 Task: Create a due date automation trigger when advanced on, the moment a card is due add fields without custom field "Resume" set to a number greater or equal to 1 and lower or equal to 10.
Action: Mouse moved to (1028, 302)
Screenshot: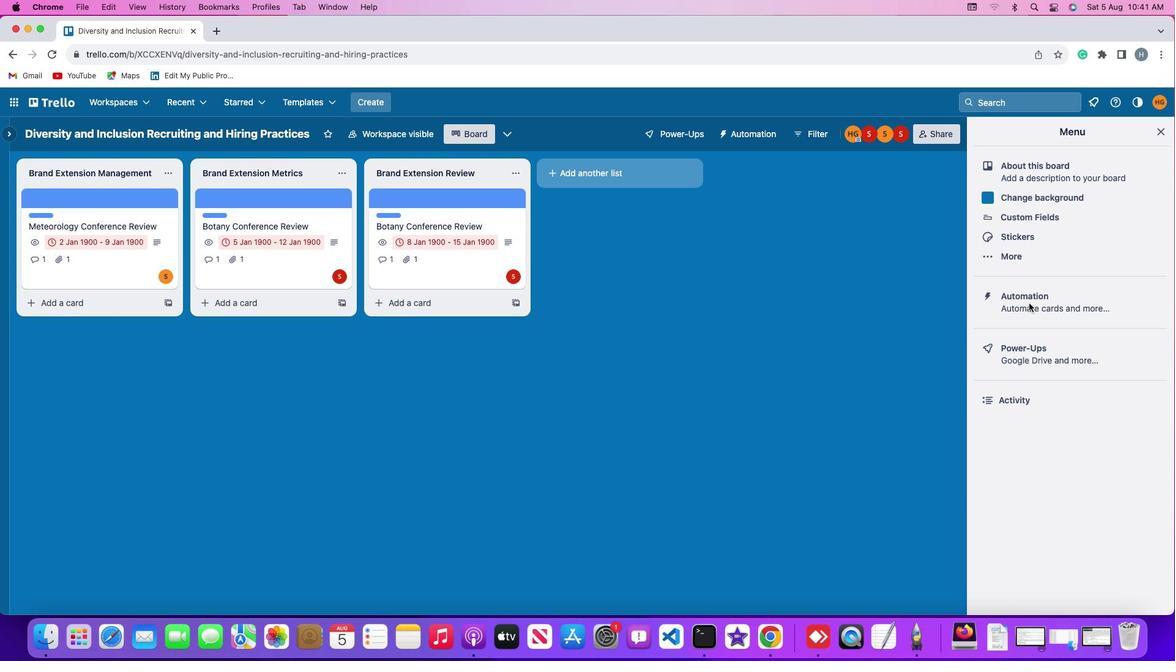 
Action: Mouse pressed left at (1028, 302)
Screenshot: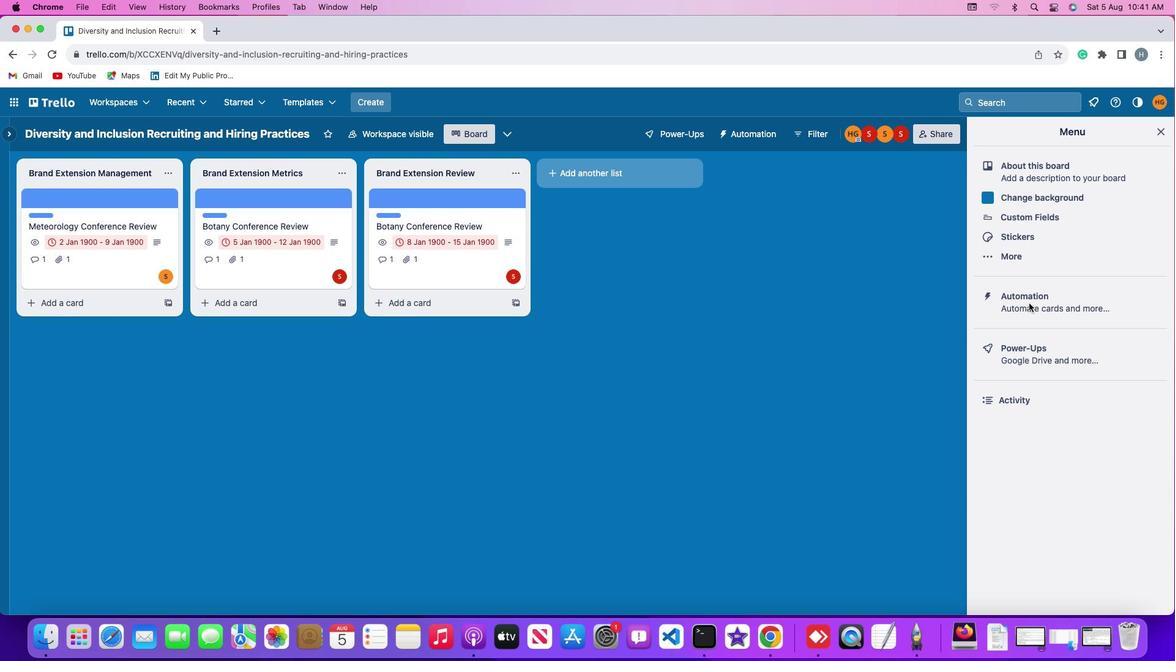 
Action: Mouse moved to (1028, 302)
Screenshot: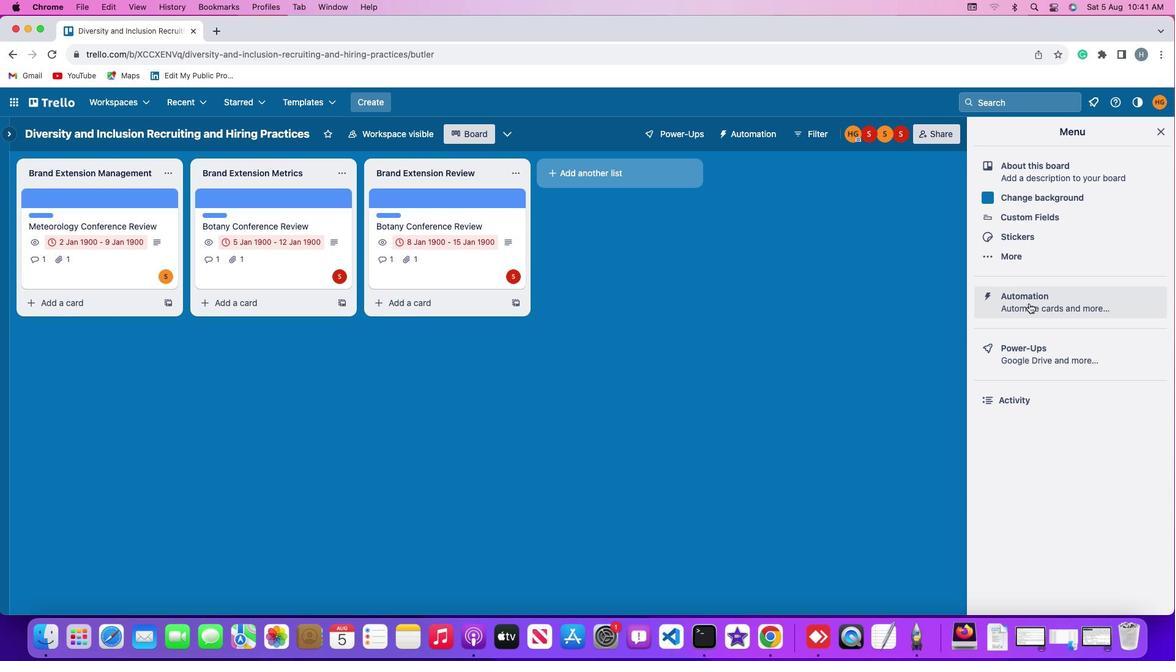 
Action: Mouse pressed left at (1028, 302)
Screenshot: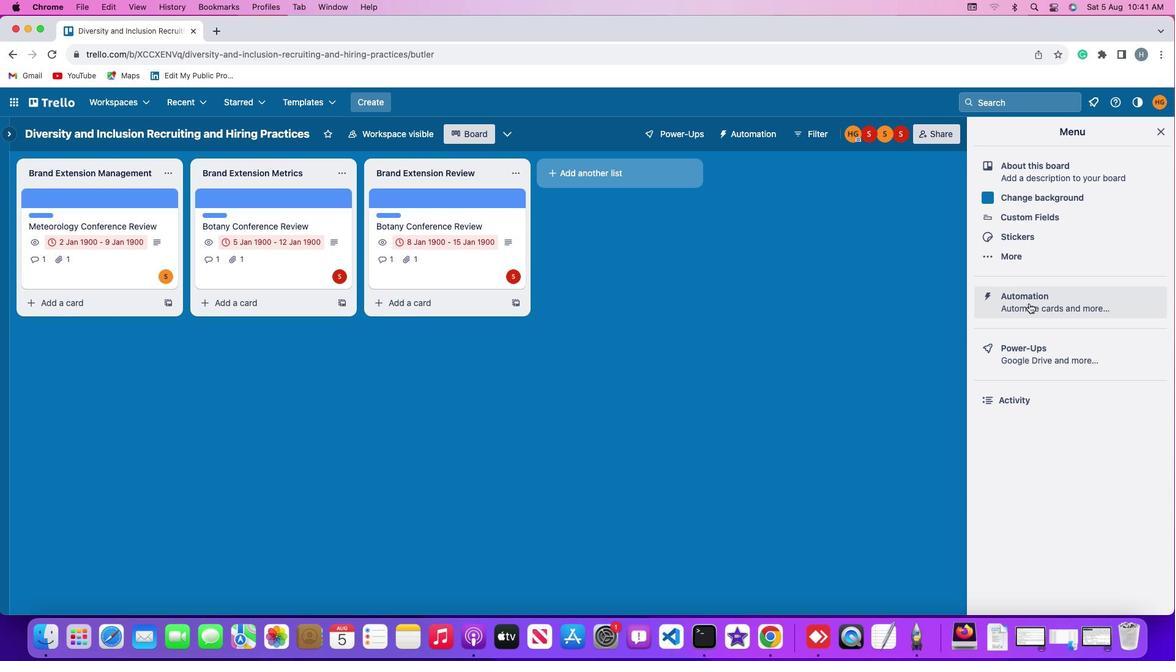 
Action: Mouse moved to (70, 285)
Screenshot: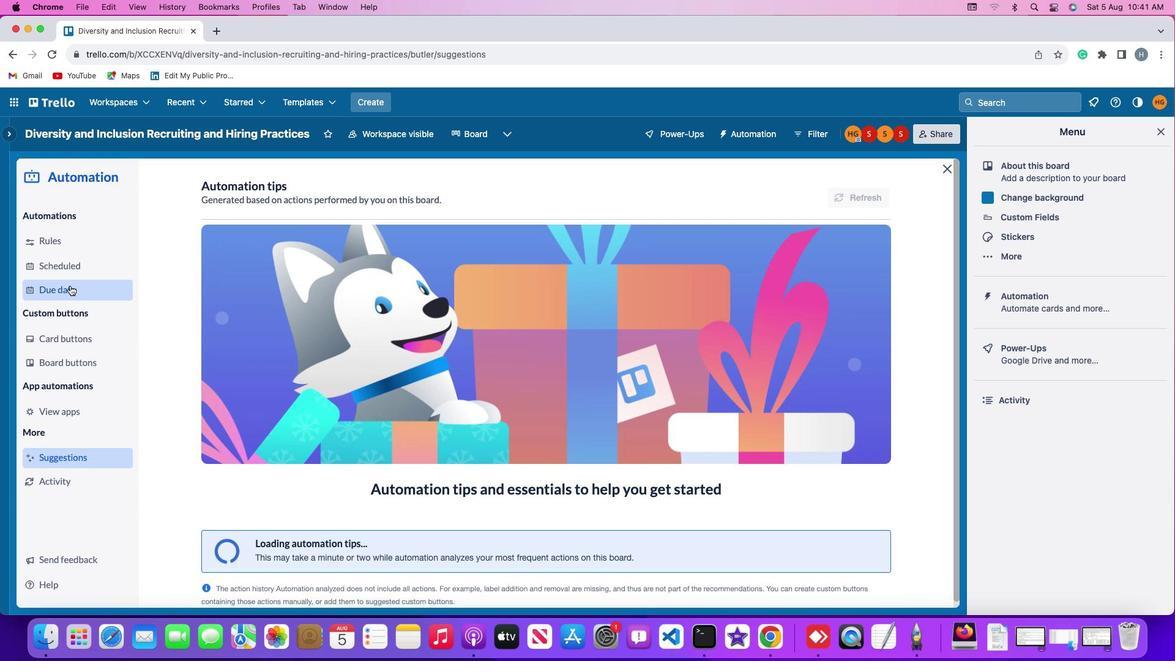 
Action: Mouse pressed left at (70, 285)
Screenshot: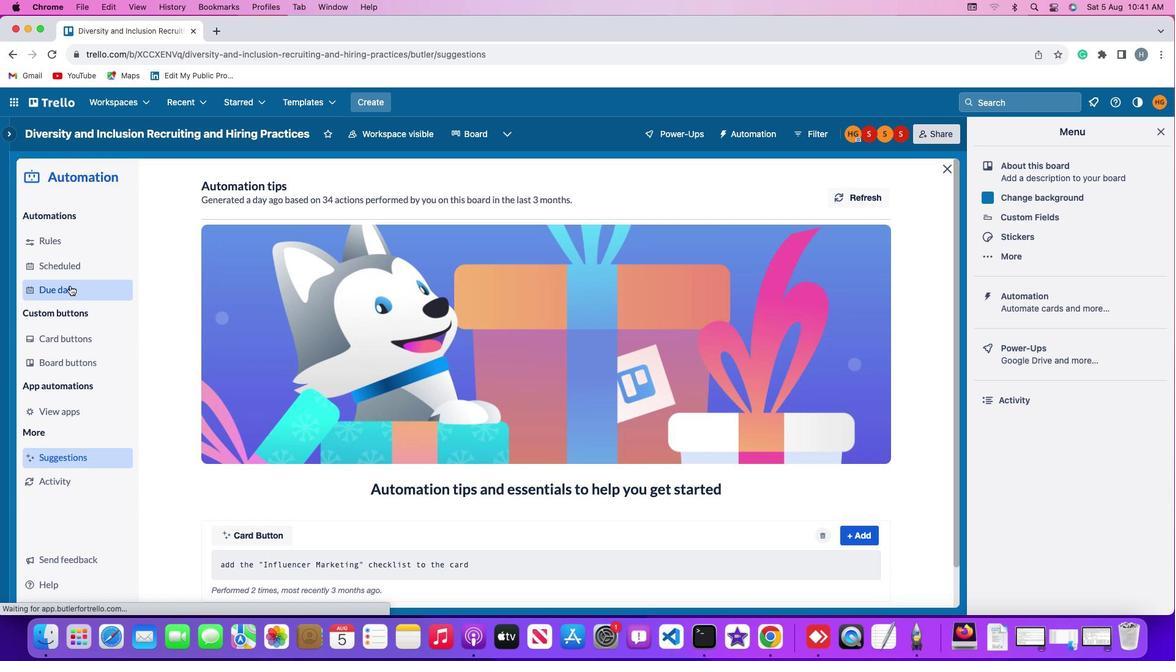 
Action: Mouse moved to (807, 188)
Screenshot: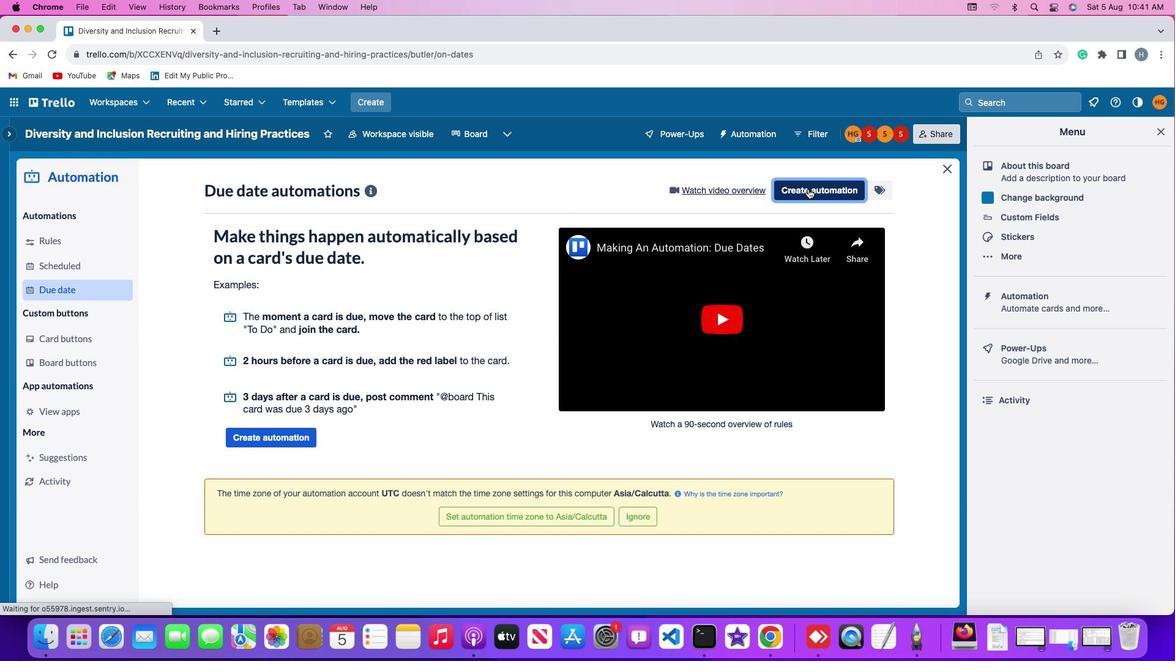 
Action: Mouse pressed left at (807, 188)
Screenshot: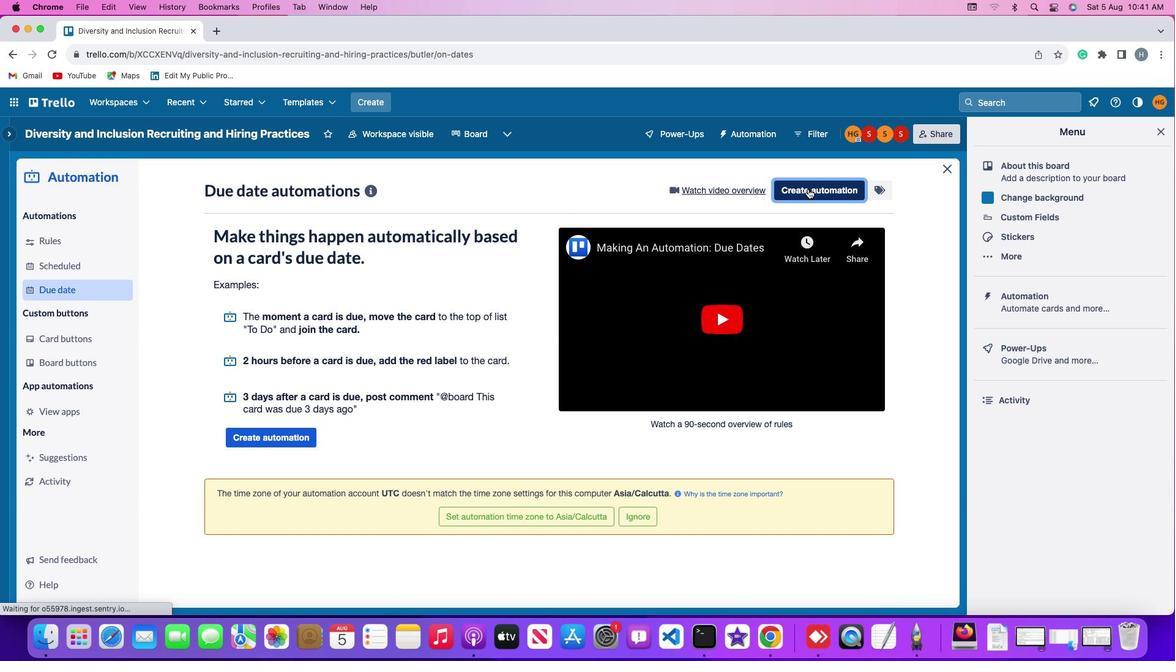 
Action: Mouse moved to (584, 306)
Screenshot: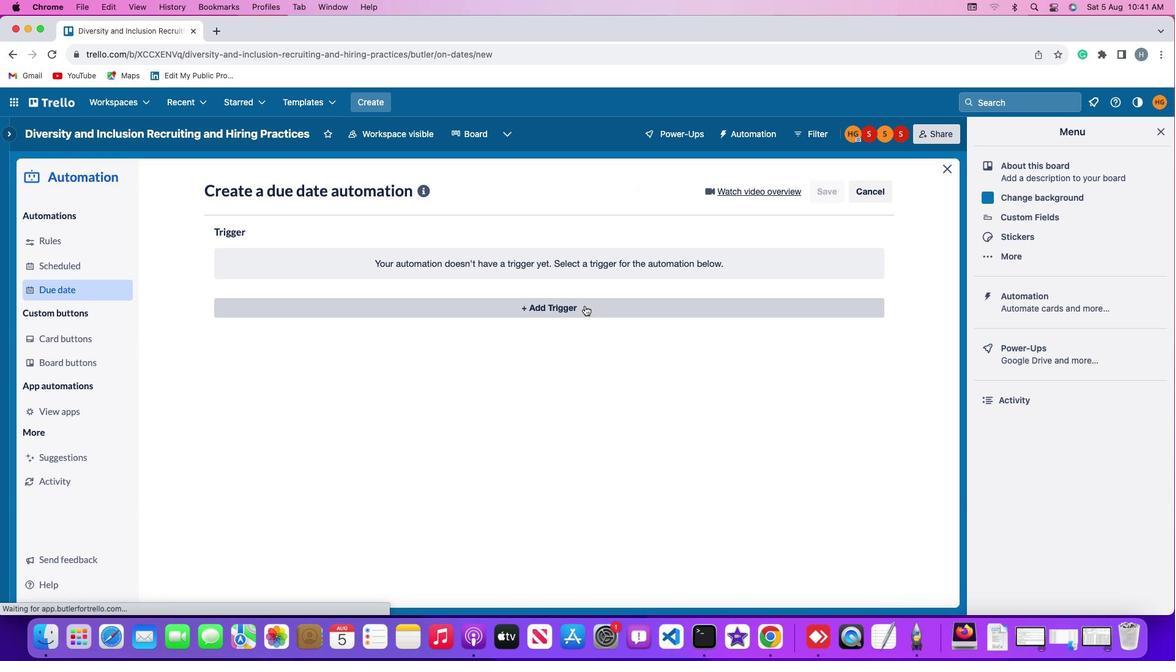 
Action: Mouse pressed left at (584, 306)
Screenshot: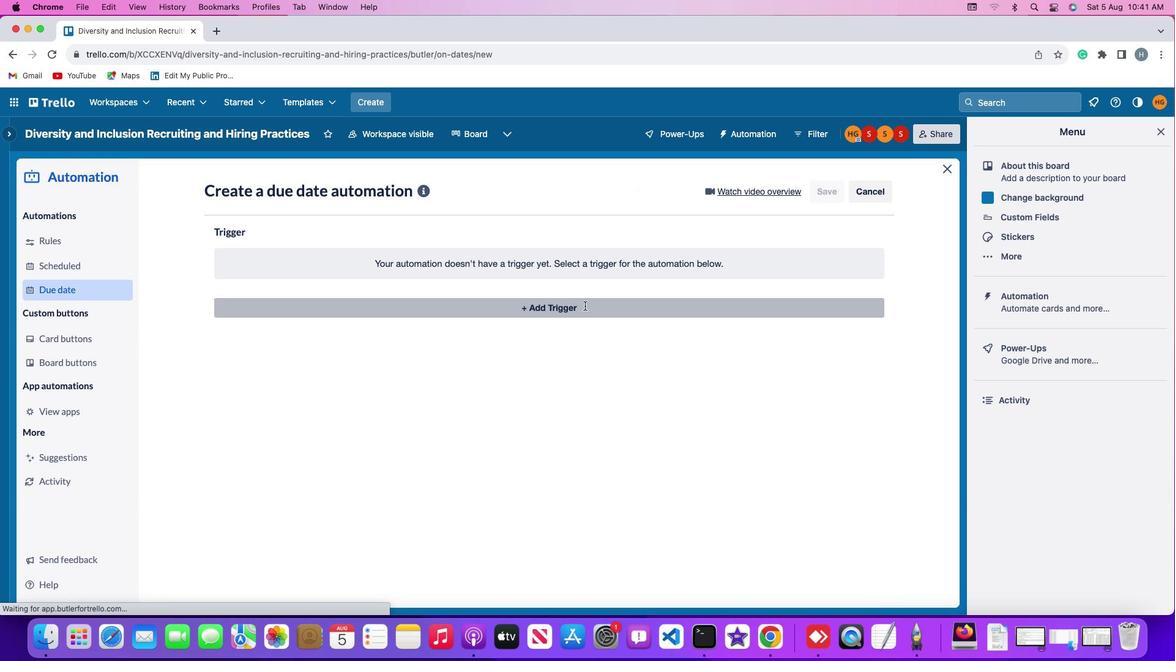 
Action: Mouse moved to (318, 451)
Screenshot: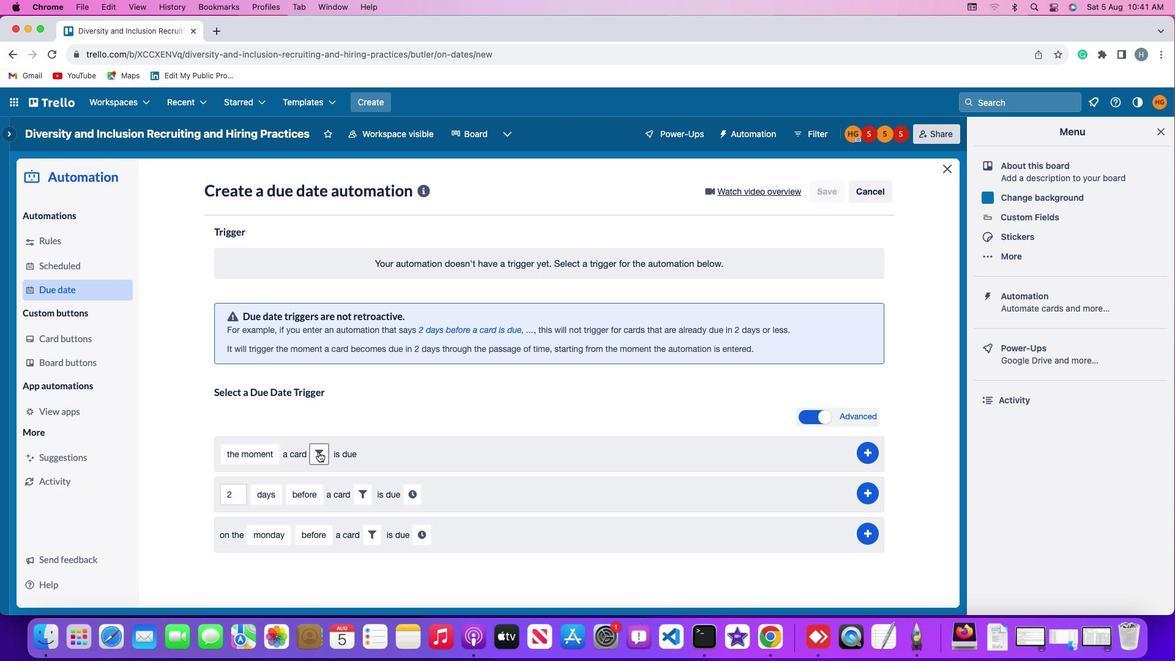
Action: Mouse pressed left at (318, 451)
Screenshot: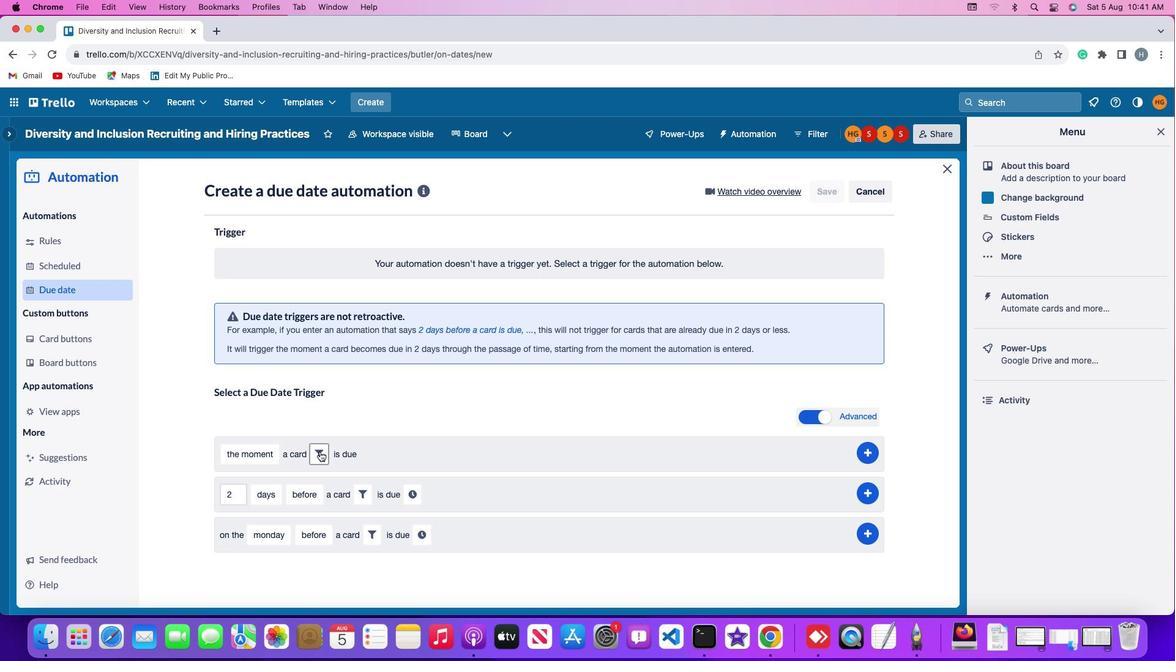 
Action: Mouse moved to (516, 487)
Screenshot: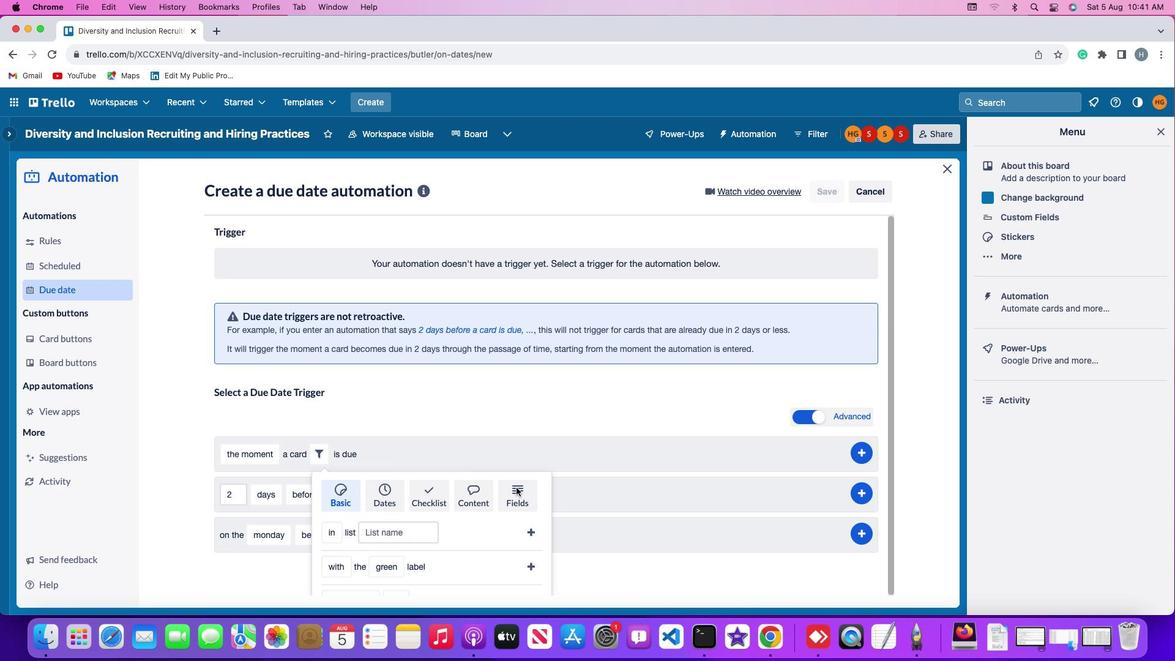 
Action: Mouse pressed left at (516, 487)
Screenshot: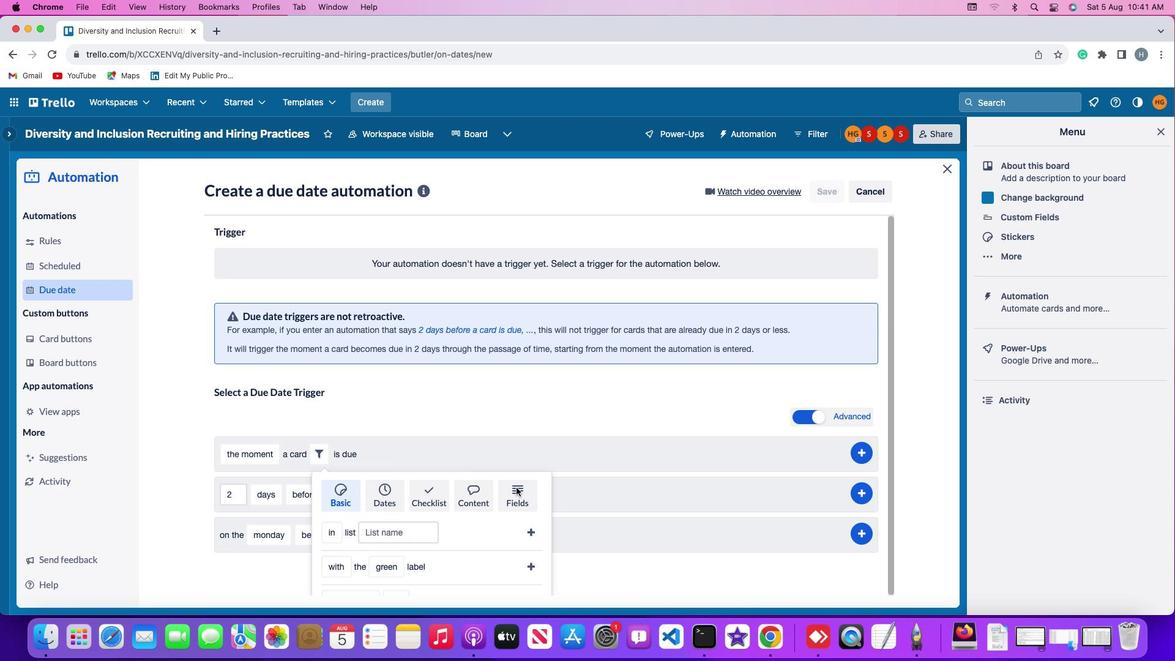 
Action: Mouse moved to (514, 490)
Screenshot: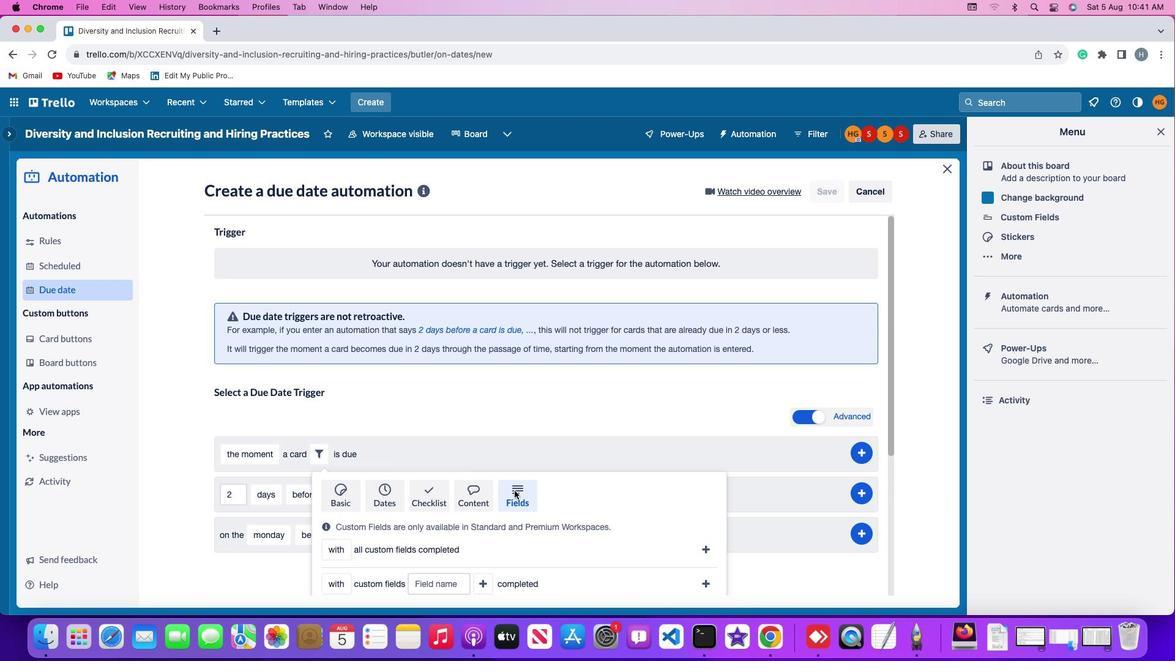 
Action: Mouse scrolled (514, 490) with delta (0, 0)
Screenshot: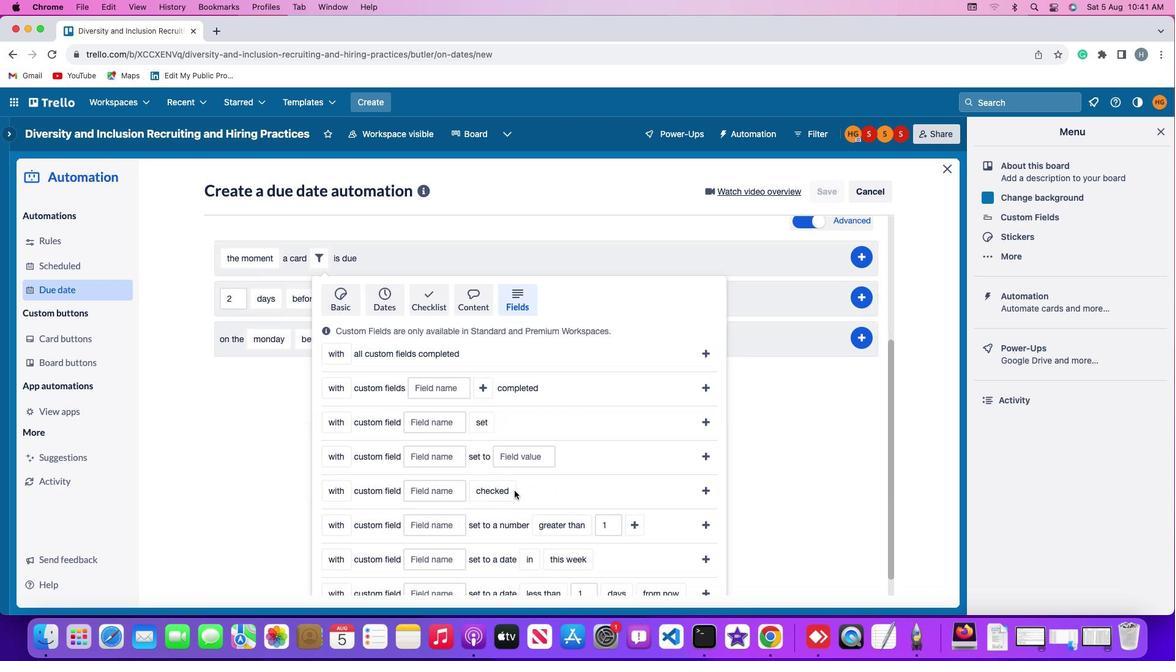
Action: Mouse scrolled (514, 490) with delta (0, 0)
Screenshot: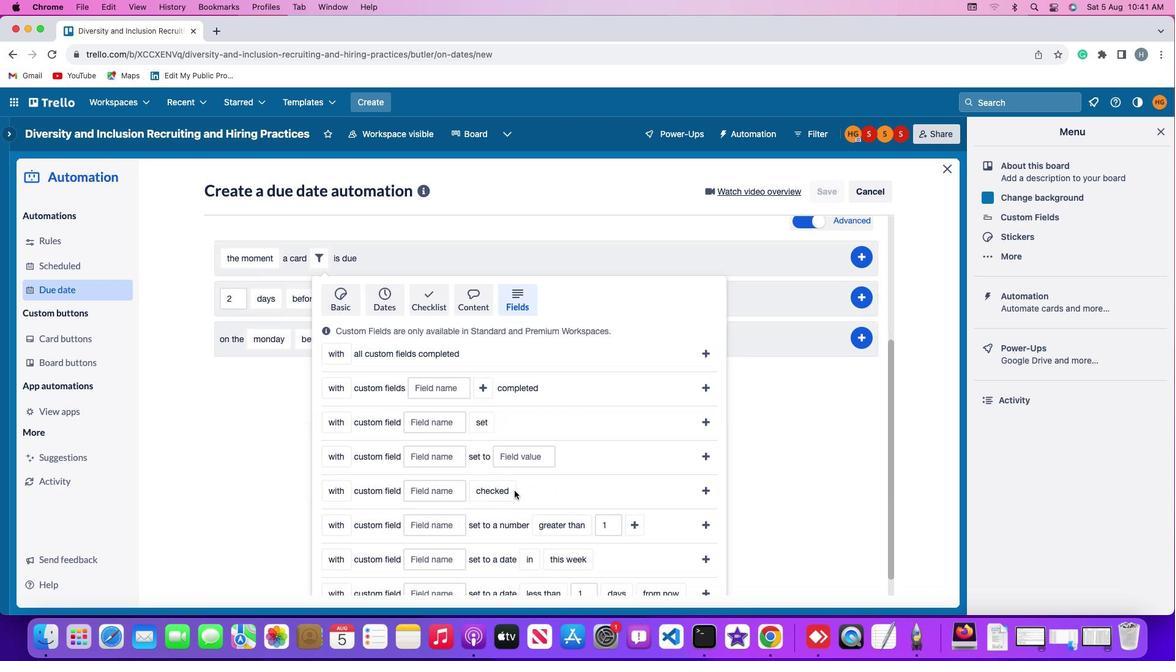 
Action: Mouse scrolled (514, 490) with delta (0, -1)
Screenshot: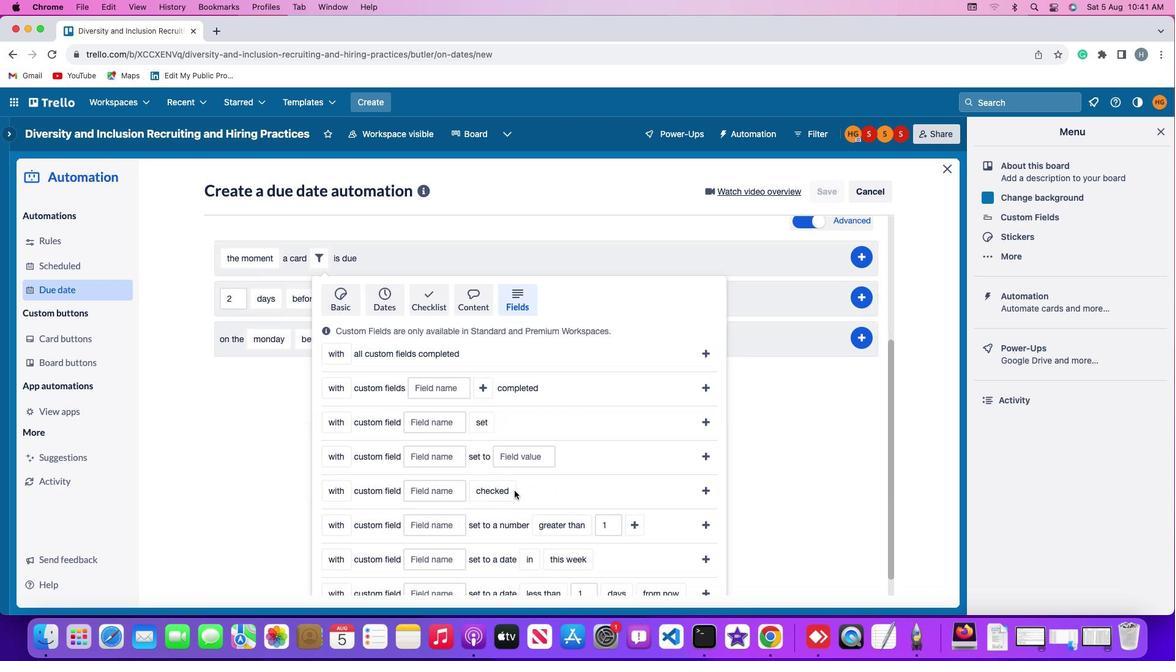 
Action: Mouse scrolled (514, 490) with delta (0, -3)
Screenshot: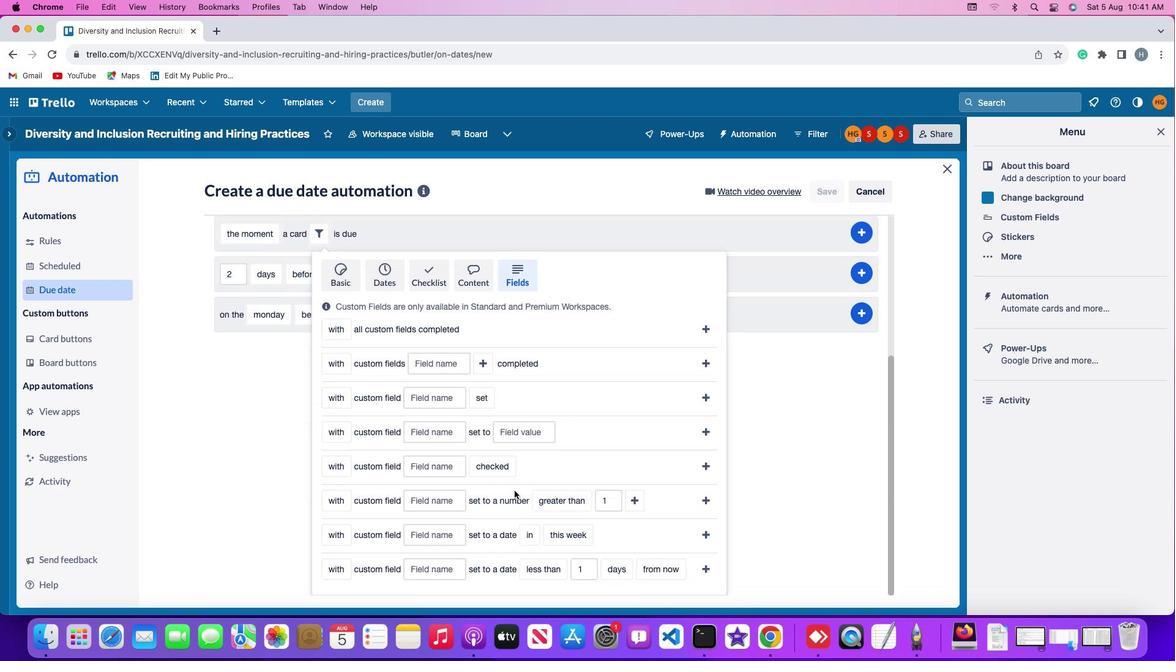 
Action: Mouse scrolled (514, 490) with delta (0, -3)
Screenshot: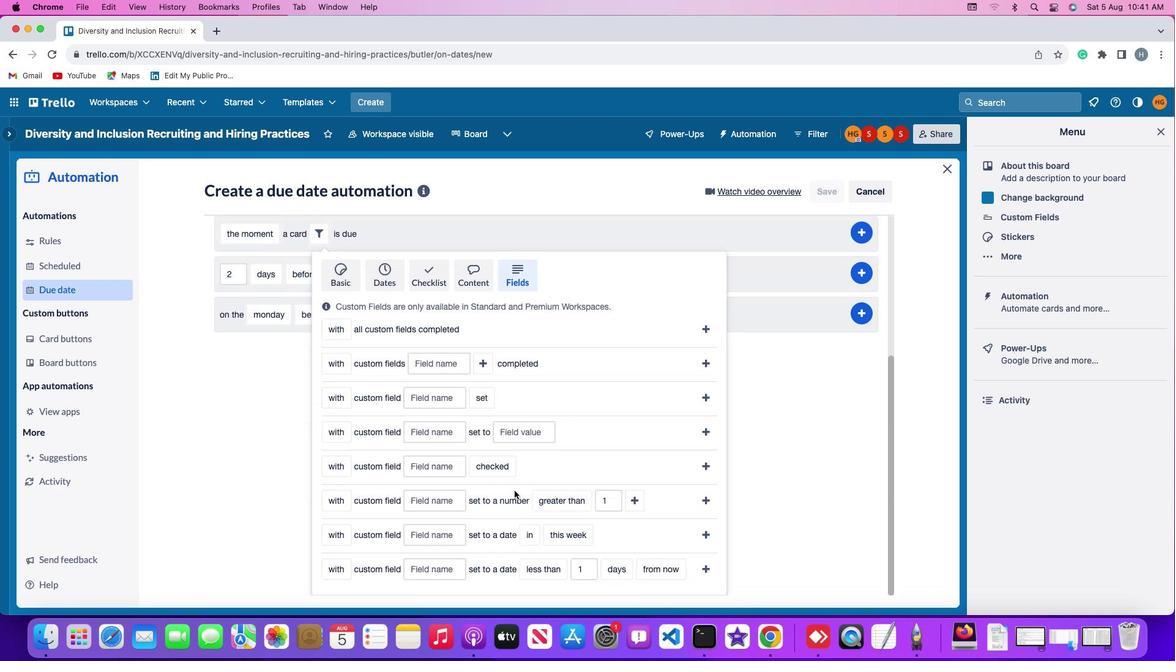 
Action: Mouse scrolled (514, 490) with delta (0, -4)
Screenshot: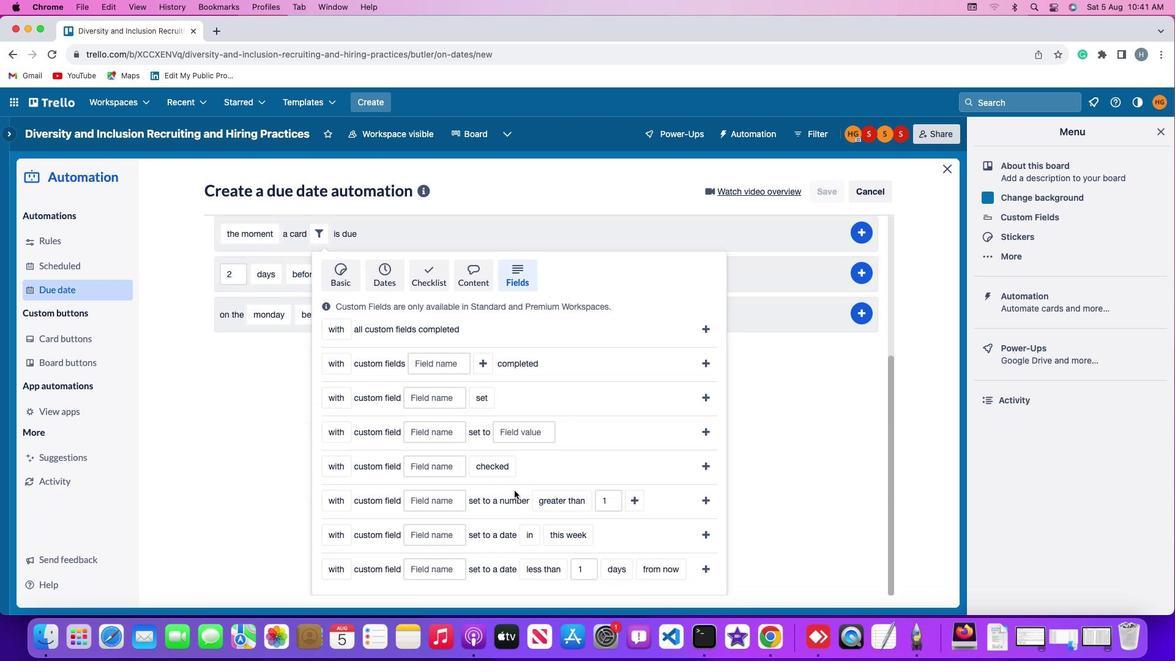 
Action: Mouse scrolled (514, 490) with delta (0, 0)
Screenshot: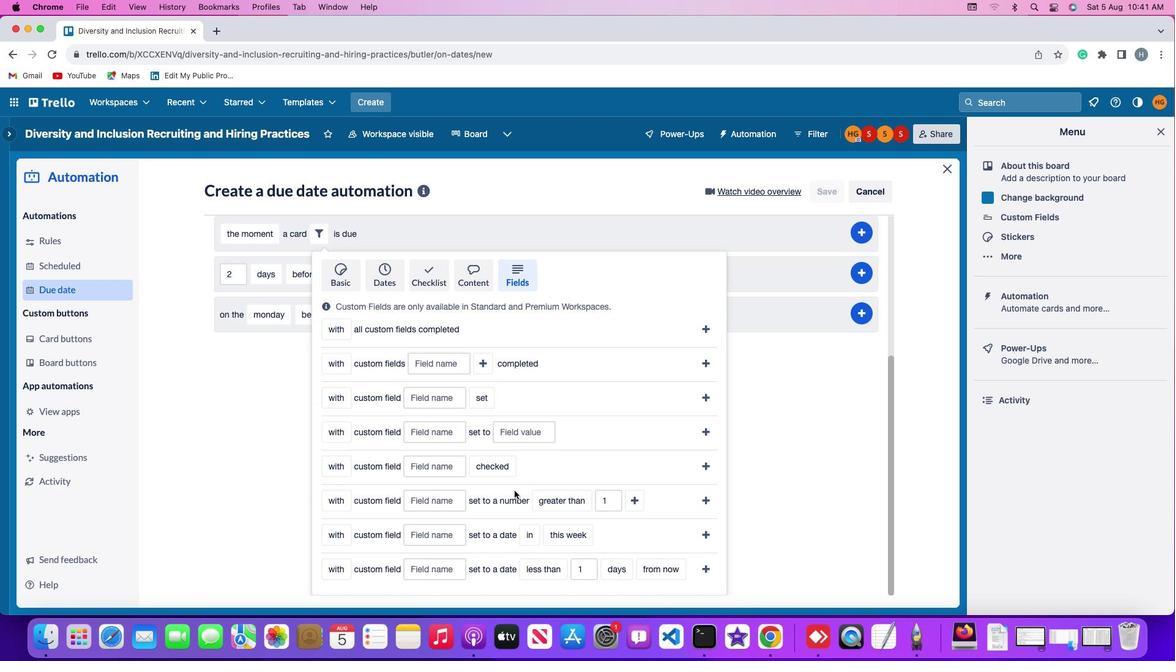 
Action: Mouse scrolled (514, 490) with delta (0, 0)
Screenshot: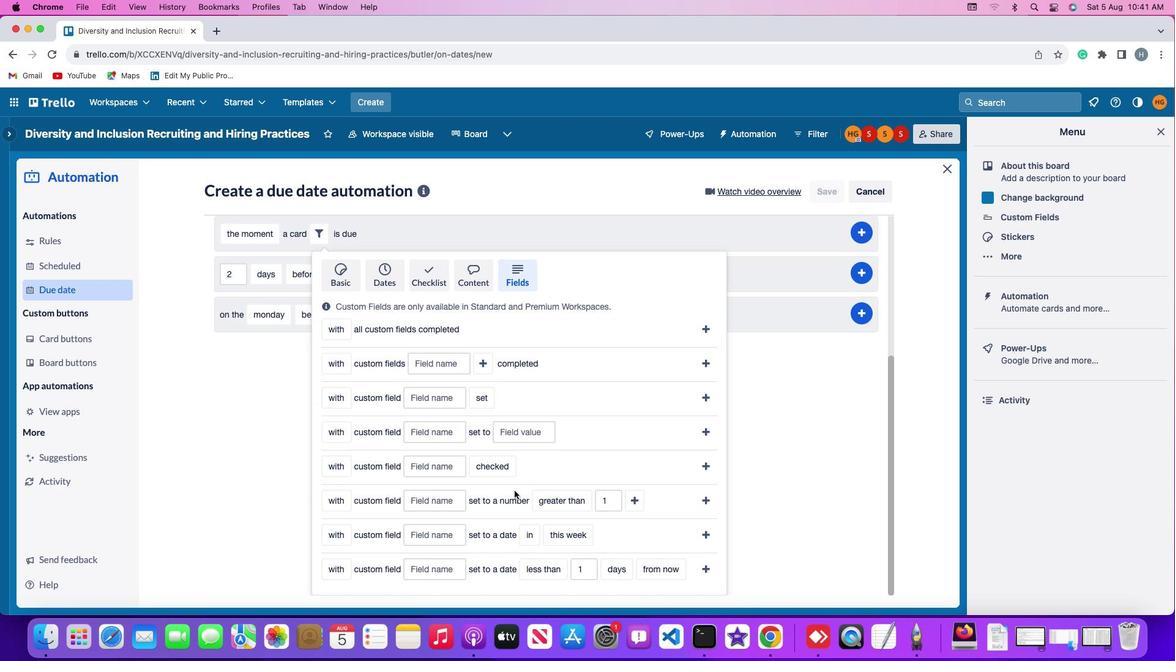 
Action: Mouse scrolled (514, 490) with delta (0, -1)
Screenshot: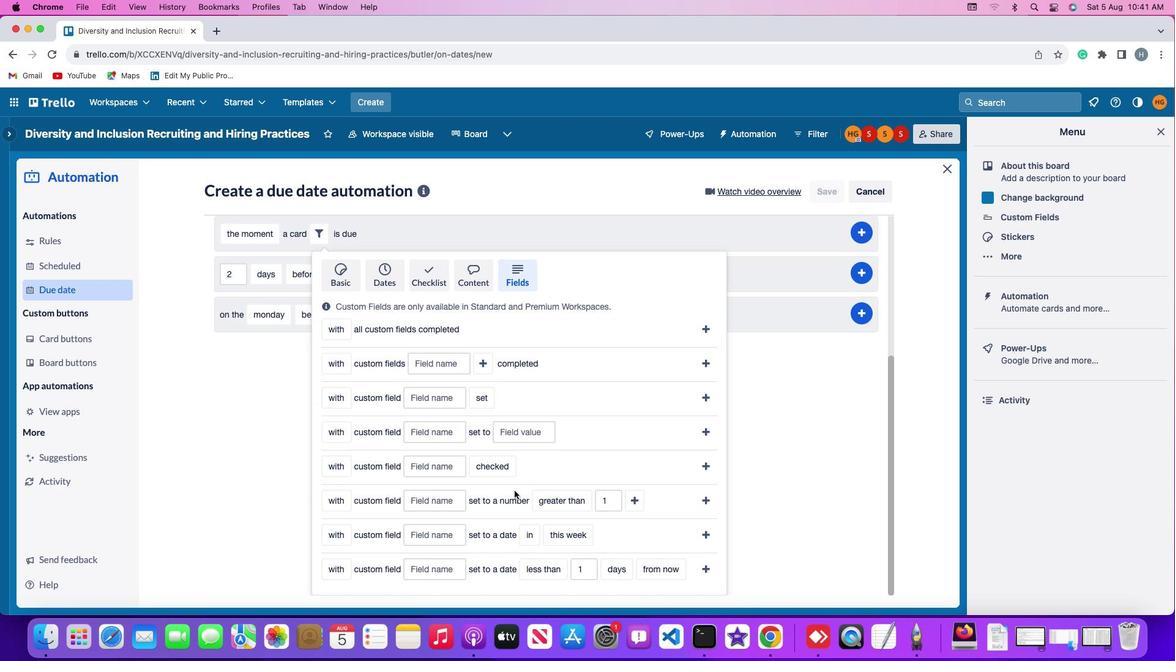 
Action: Mouse scrolled (514, 490) with delta (0, -3)
Screenshot: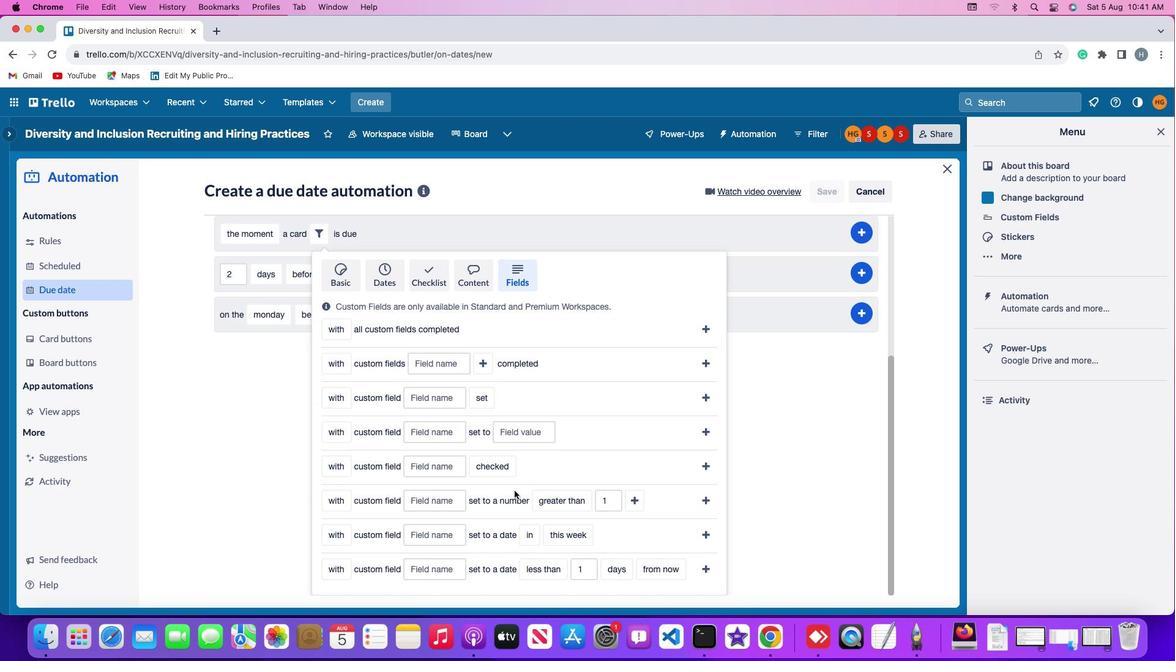 
Action: Mouse moved to (336, 506)
Screenshot: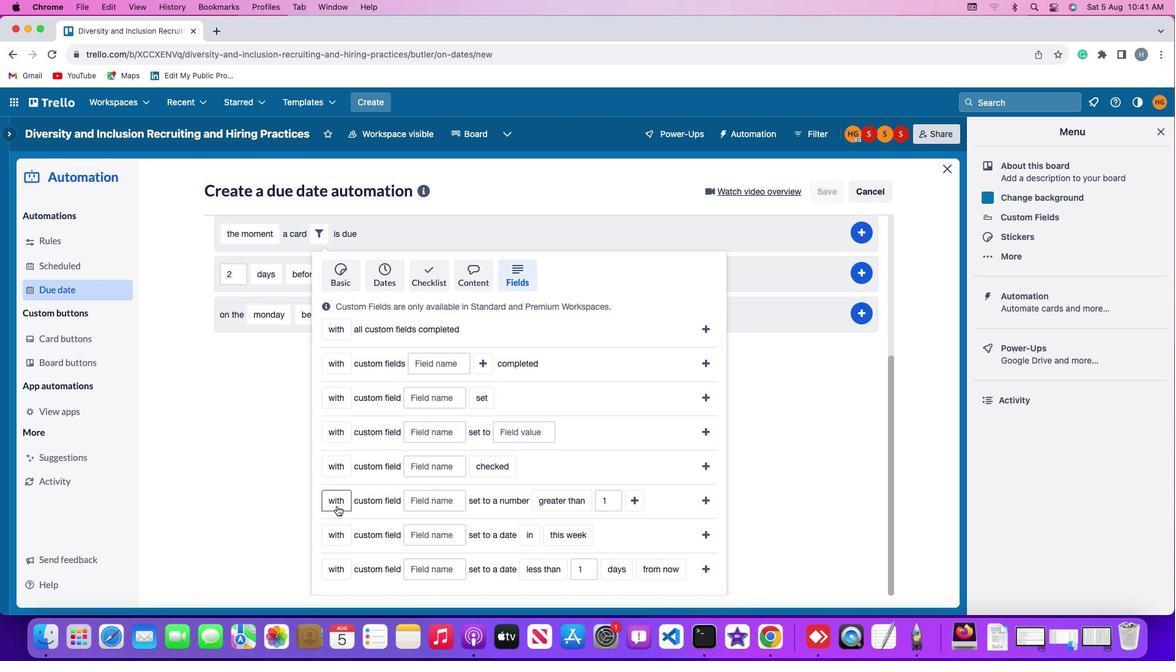 
Action: Mouse pressed left at (336, 506)
Screenshot: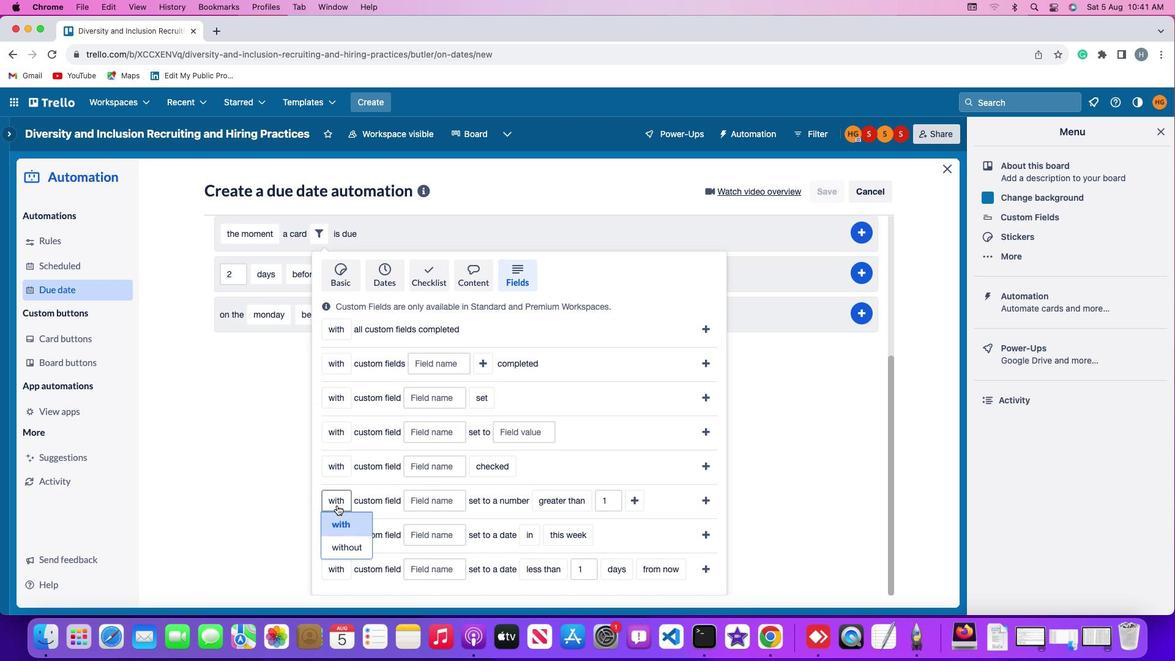 
Action: Mouse moved to (350, 547)
Screenshot: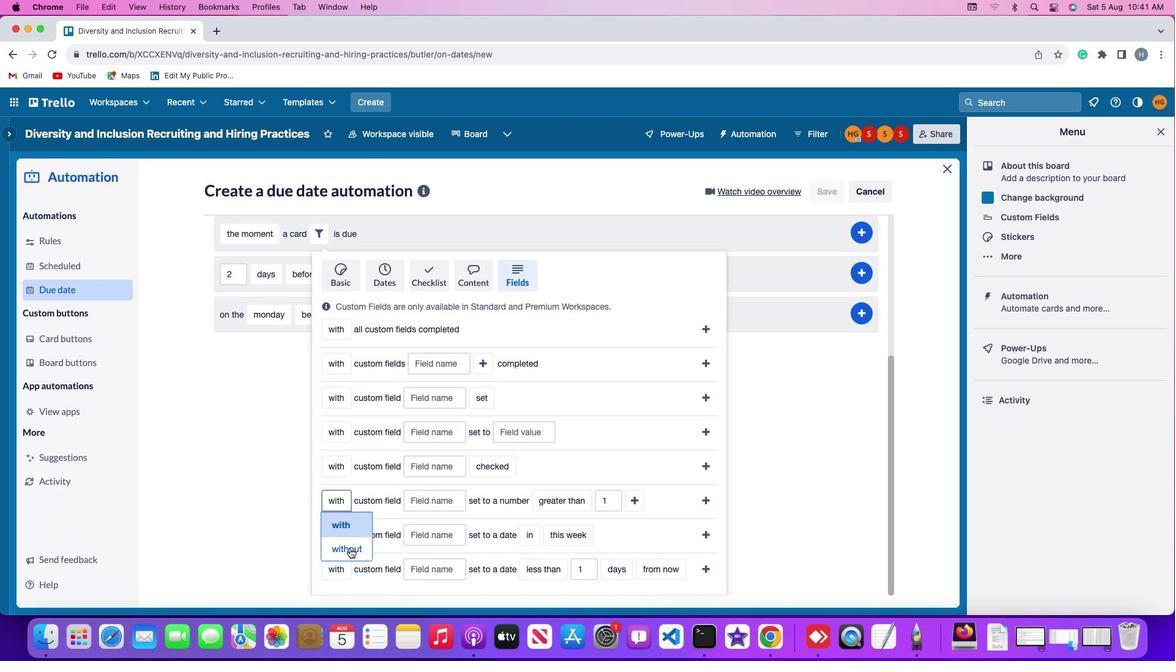 
Action: Mouse pressed left at (350, 547)
Screenshot: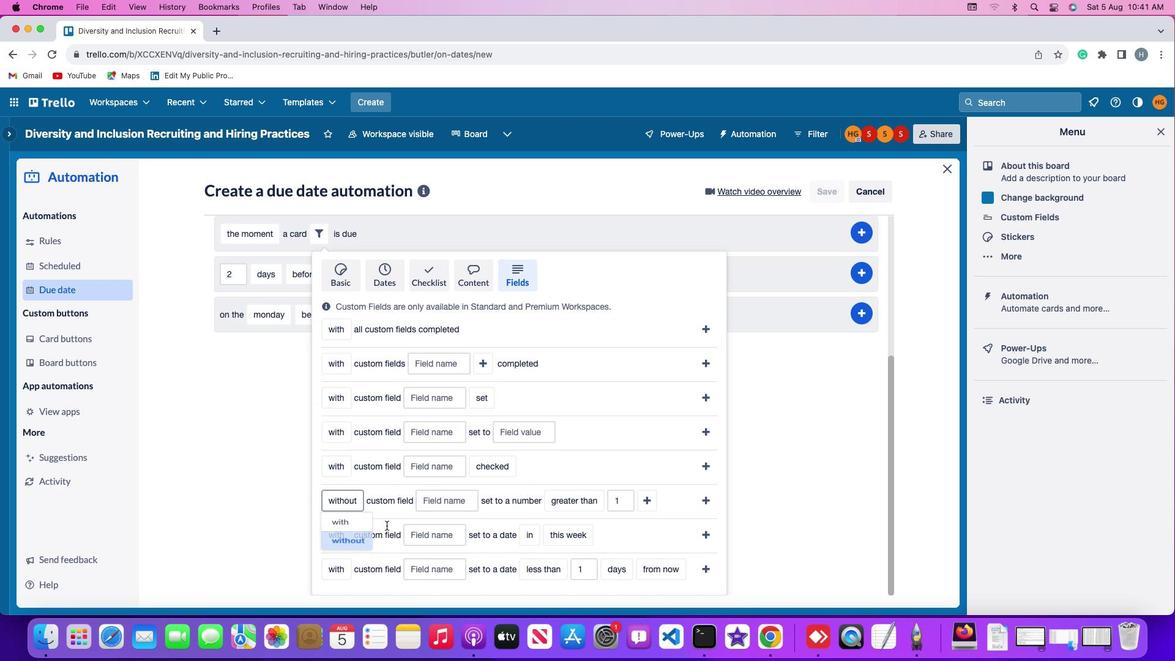 
Action: Mouse moved to (433, 502)
Screenshot: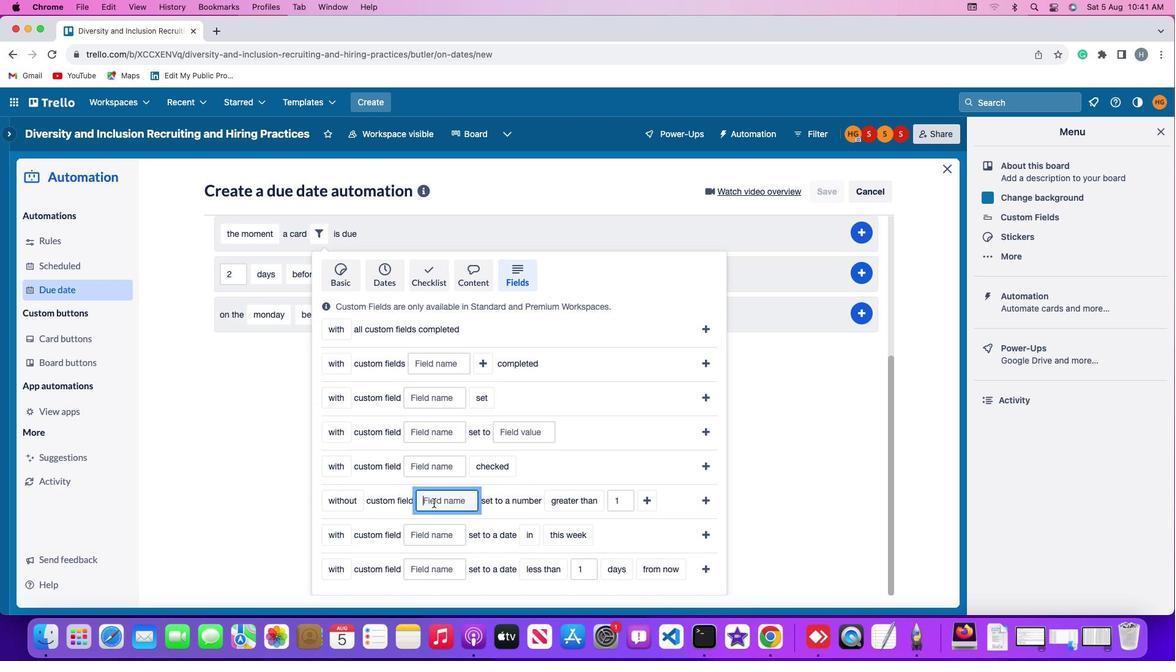 
Action: Mouse pressed left at (433, 502)
Screenshot: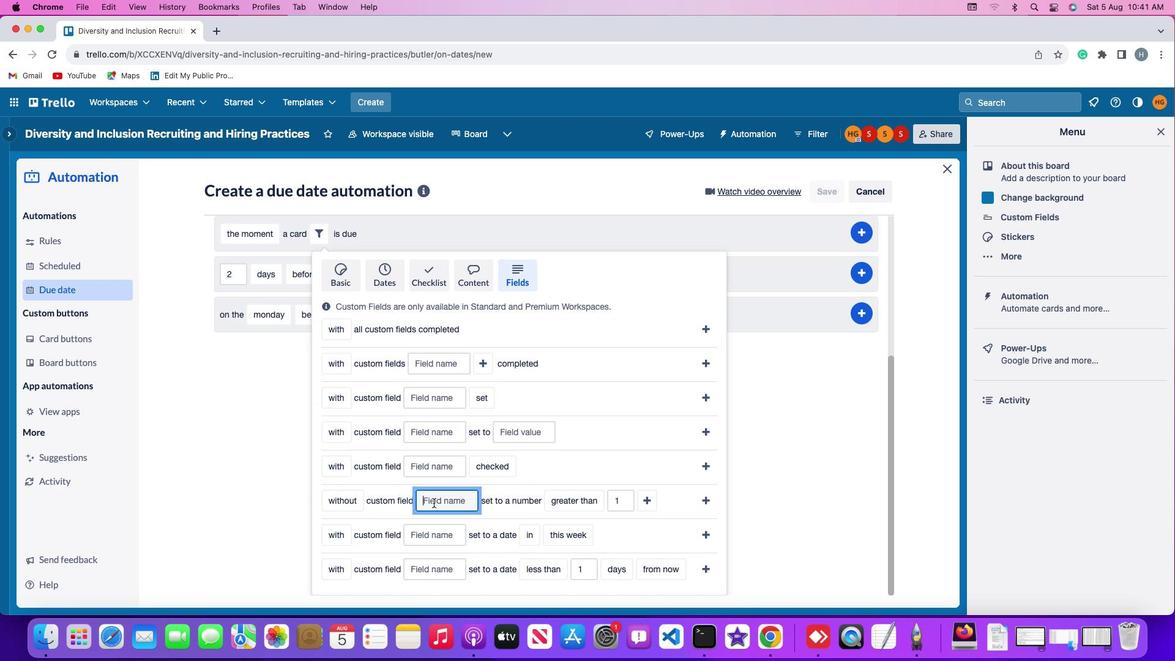 
Action: Mouse moved to (433, 502)
Screenshot: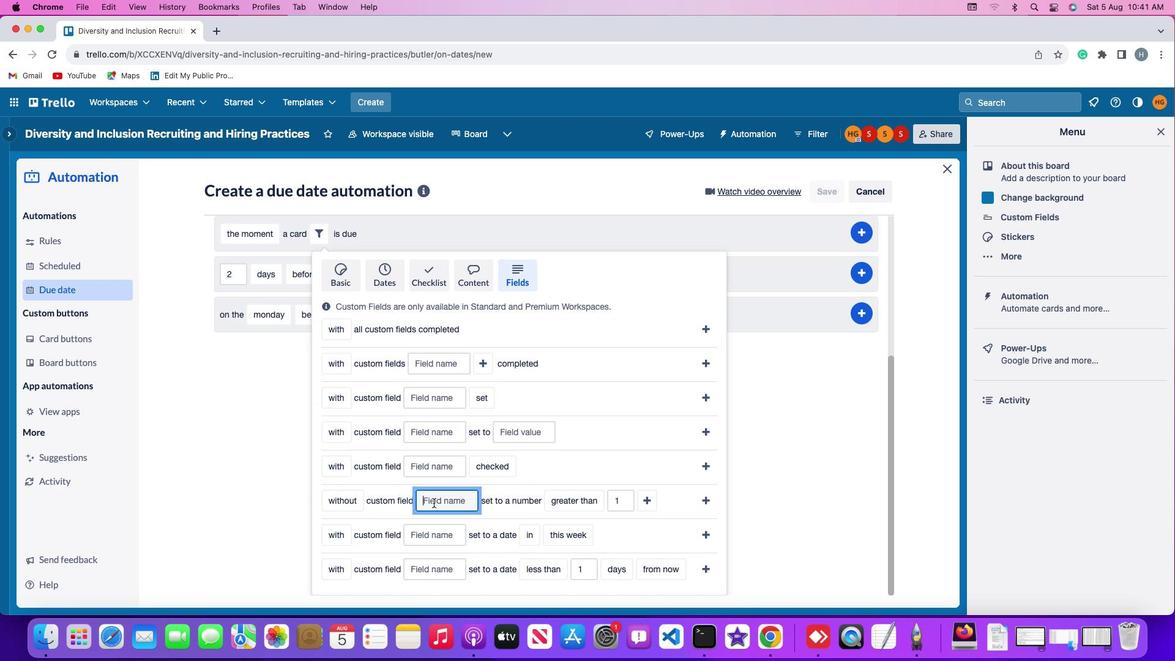 
Action: Key pressed Key.shift'R''e''s''u''m''e'
Screenshot: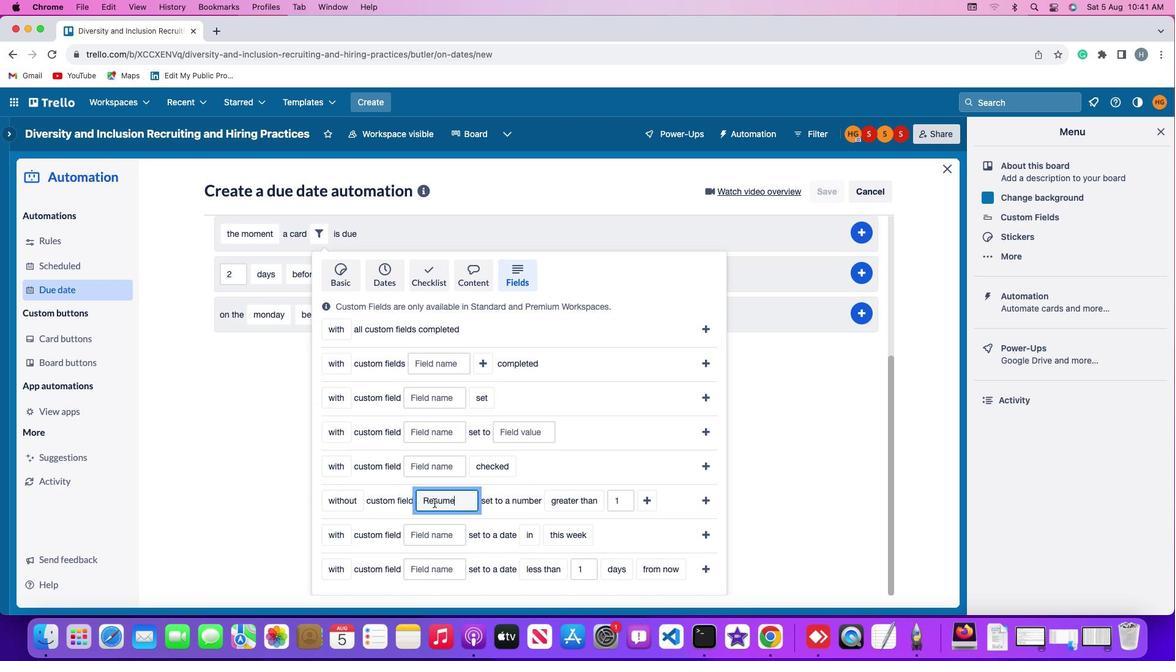 
Action: Mouse moved to (574, 502)
Screenshot: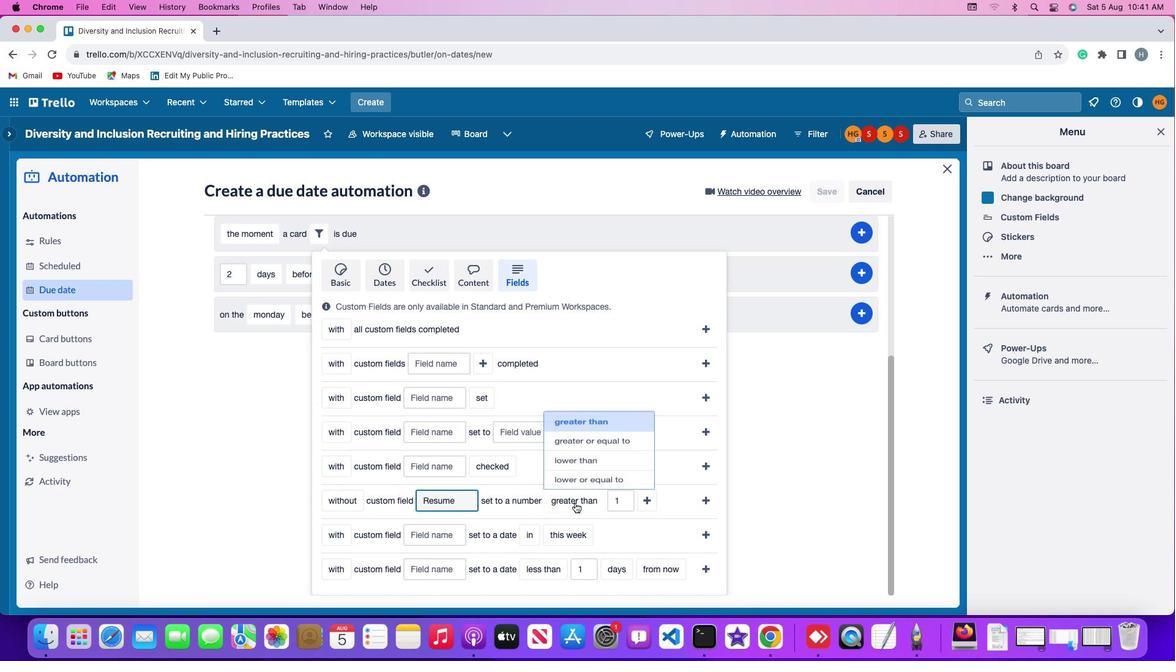 
Action: Mouse pressed left at (574, 502)
Screenshot: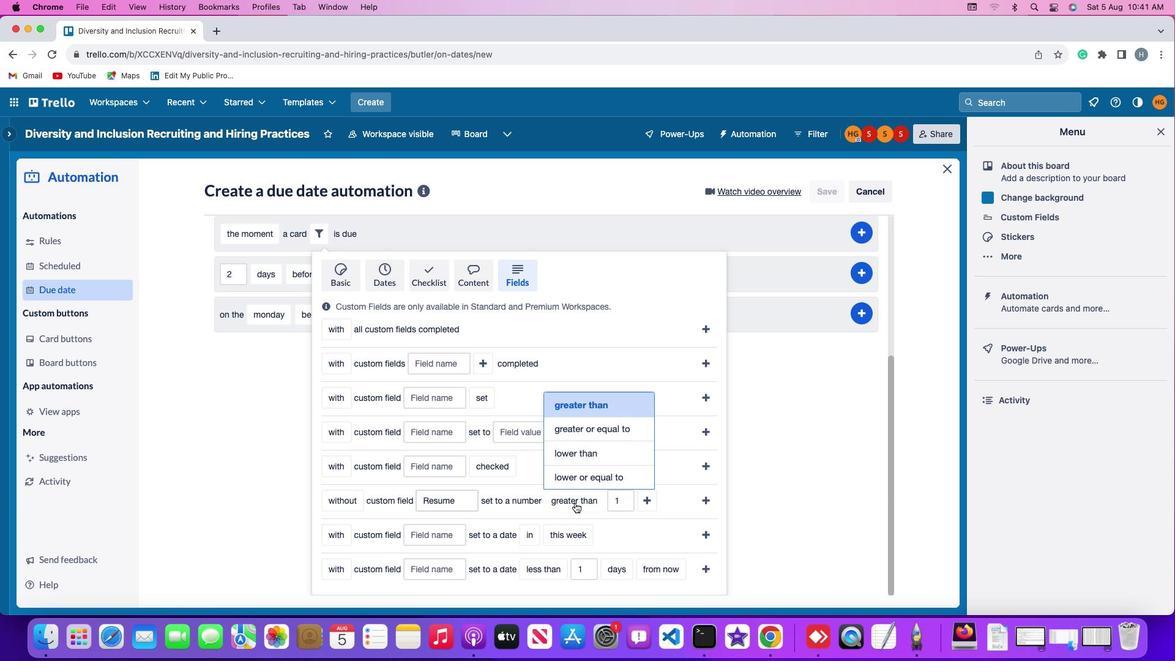 
Action: Mouse moved to (603, 426)
Screenshot: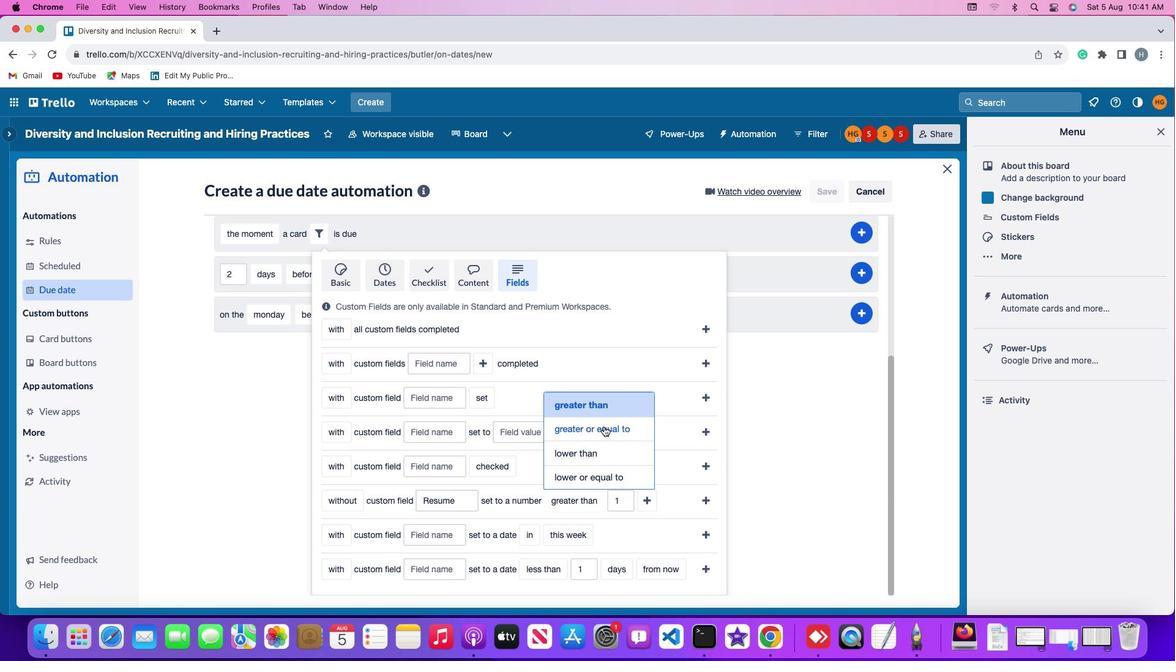 
Action: Mouse pressed left at (603, 426)
Screenshot: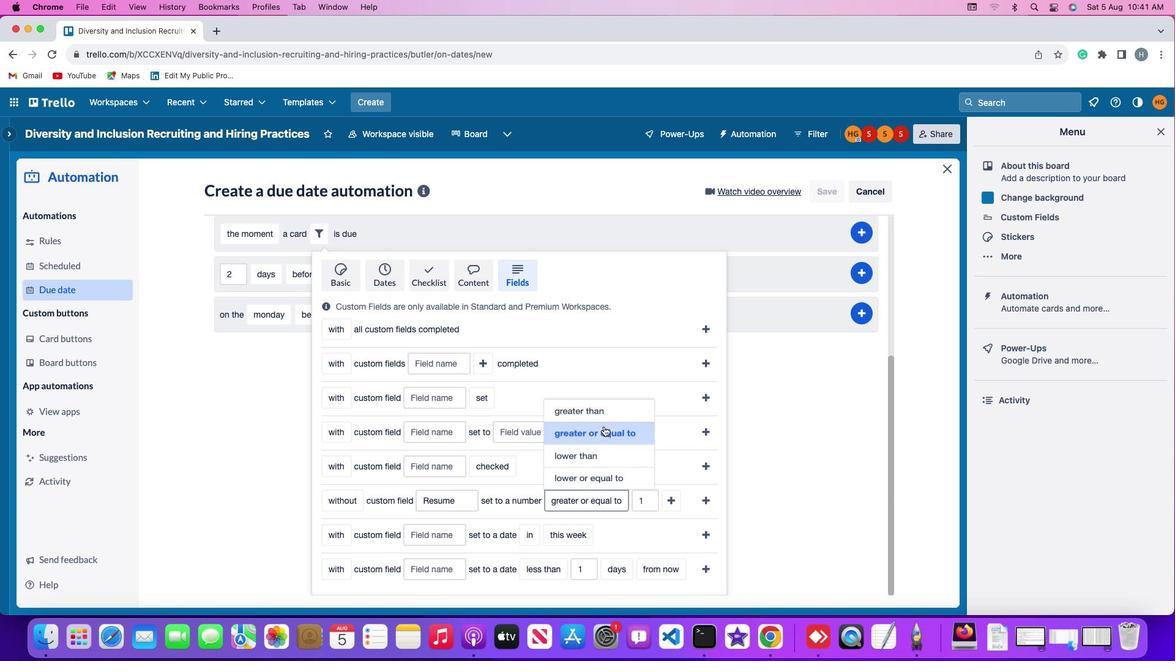 
Action: Mouse moved to (647, 492)
Screenshot: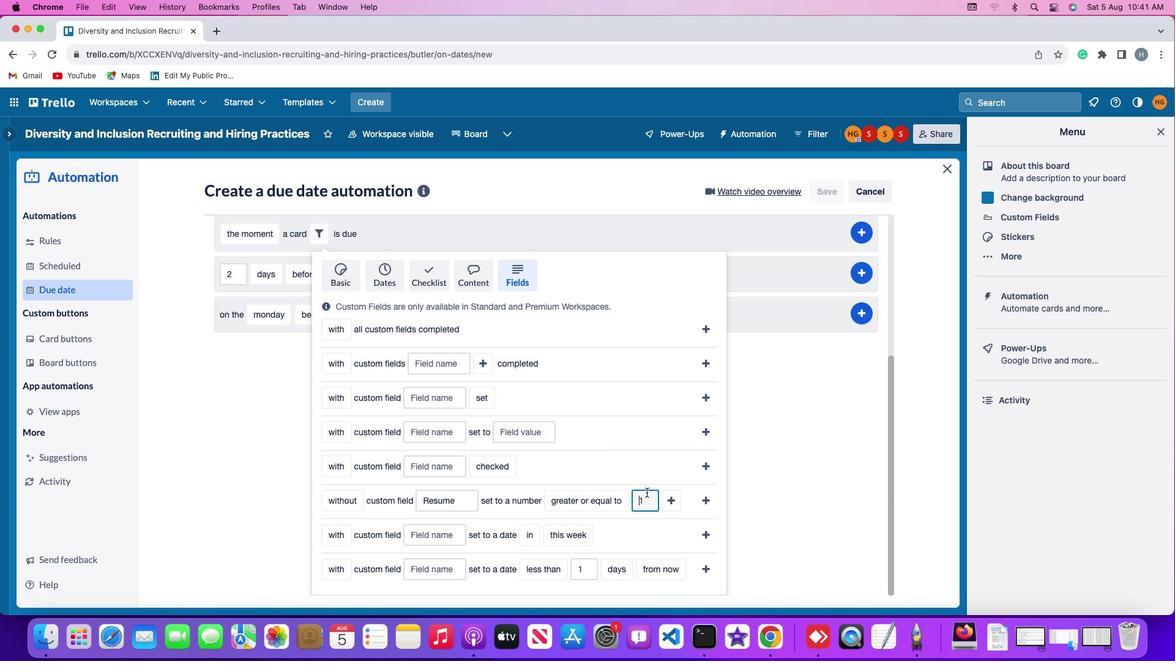
Action: Mouse pressed left at (647, 492)
Screenshot: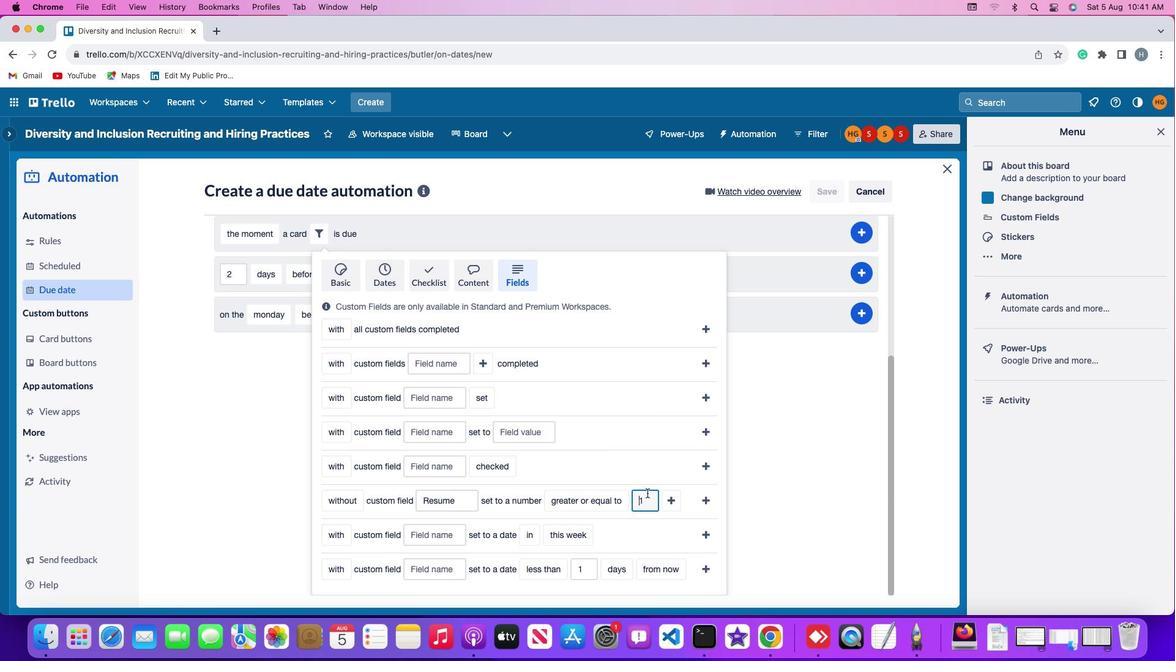 
Action: Mouse moved to (649, 497)
Screenshot: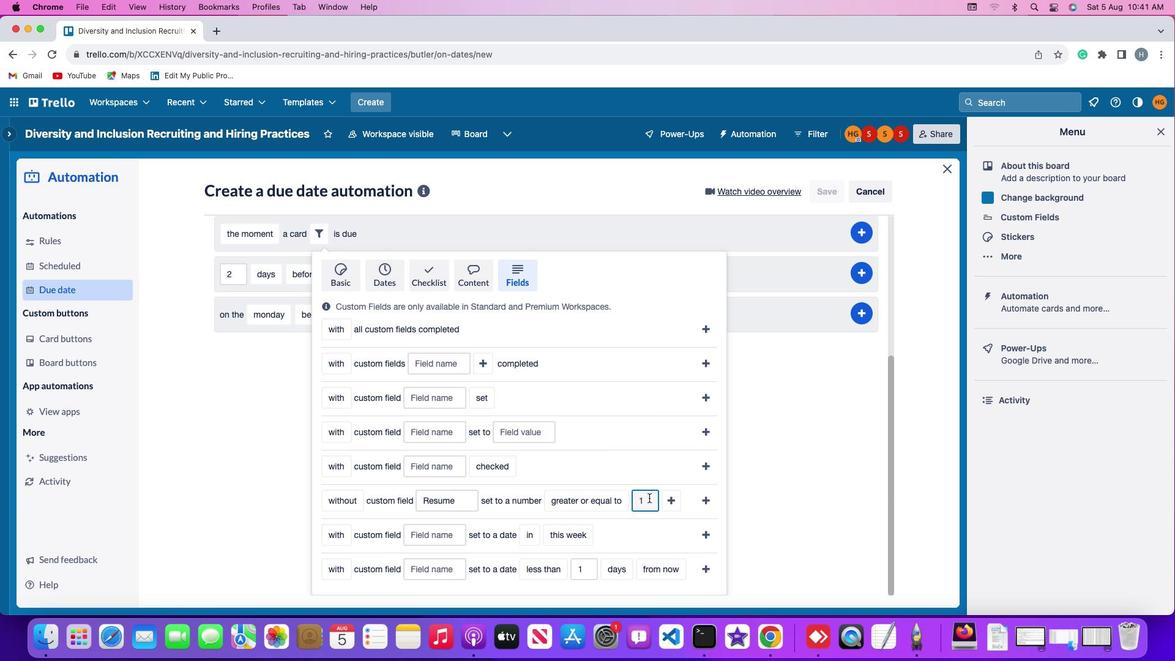 
Action: Key pressed Key.rightKey.backspace'1'
Screenshot: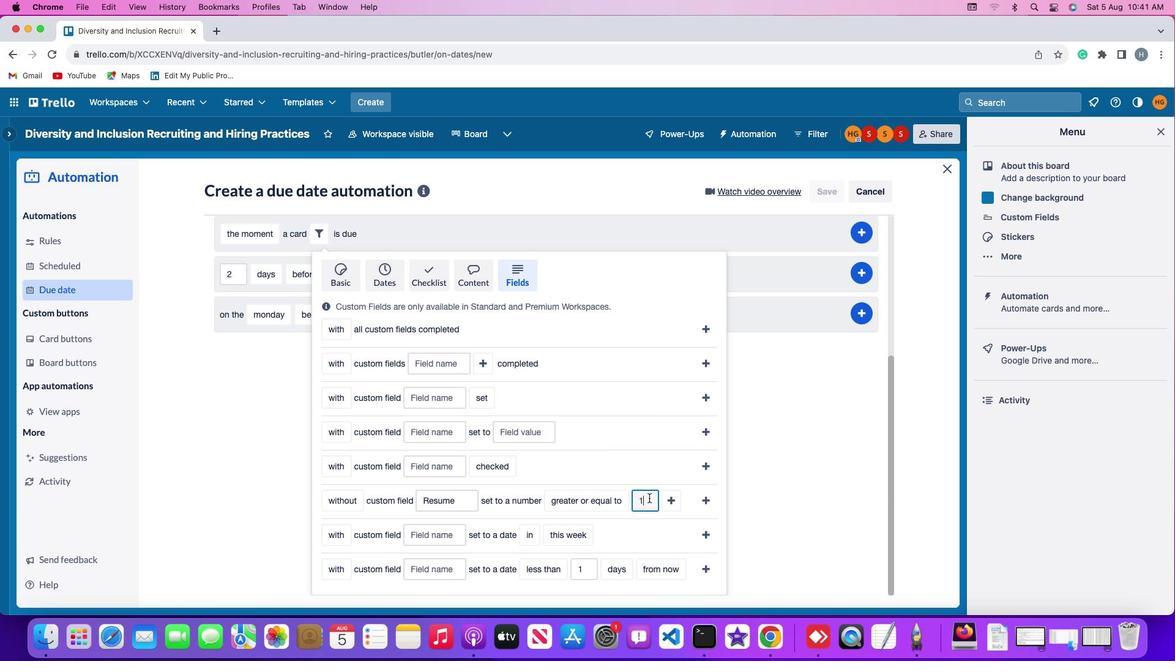
Action: Mouse moved to (673, 500)
Screenshot: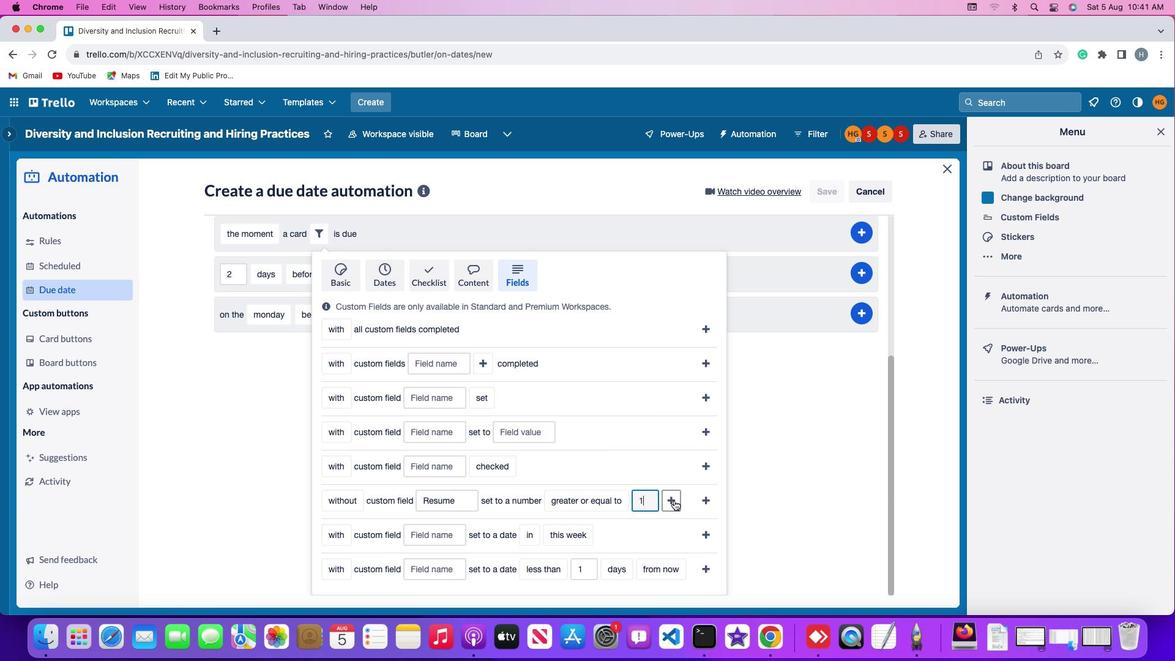 
Action: Mouse pressed left at (673, 500)
Screenshot: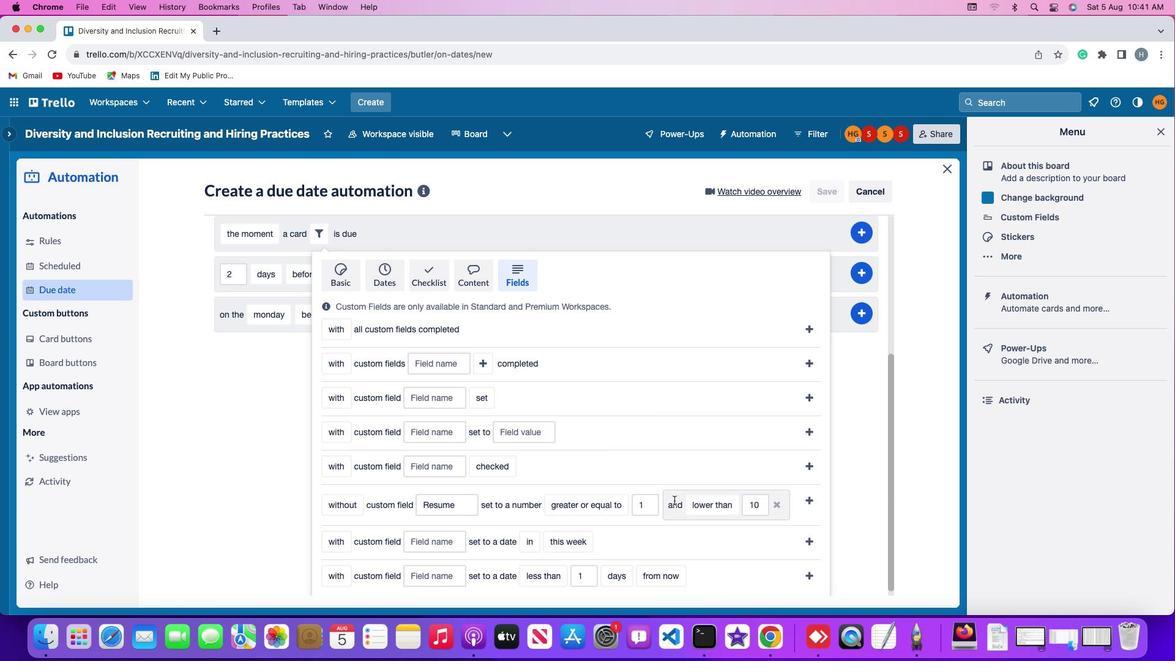 
Action: Mouse moved to (705, 503)
Screenshot: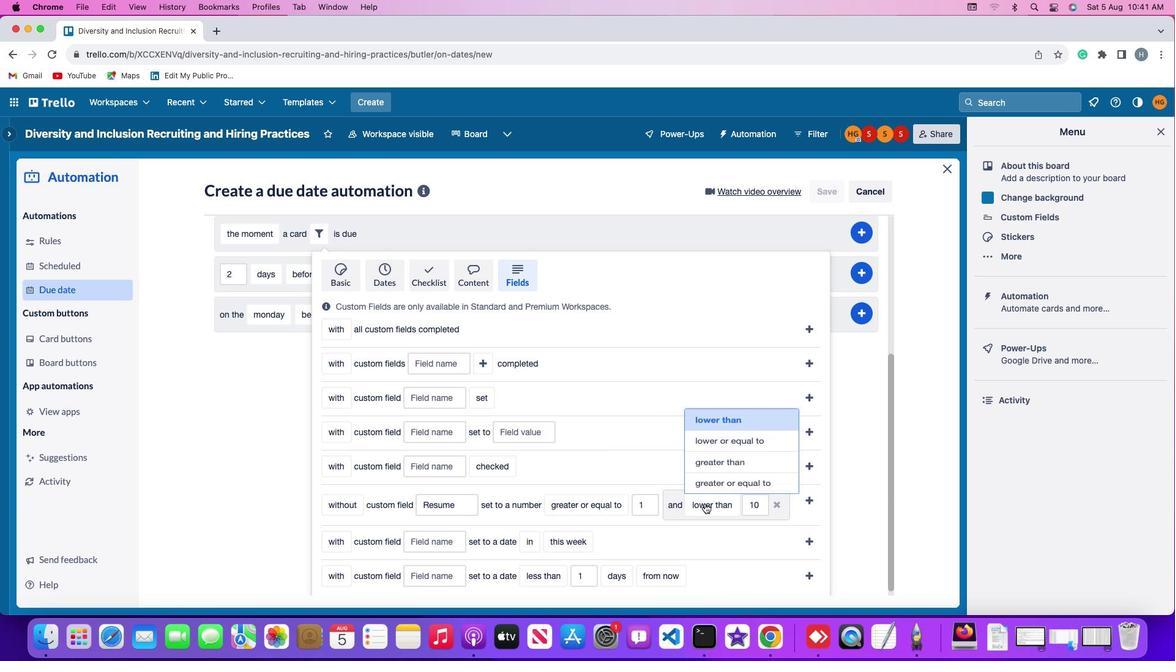 
Action: Mouse pressed left at (705, 503)
Screenshot: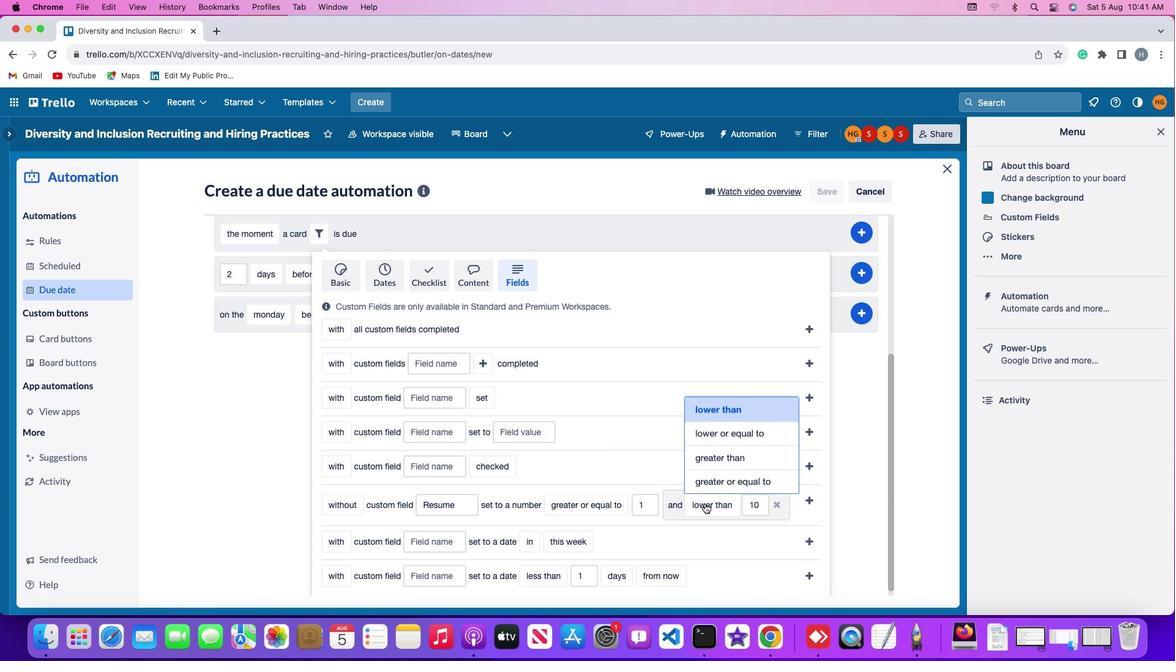 
Action: Mouse moved to (729, 431)
Screenshot: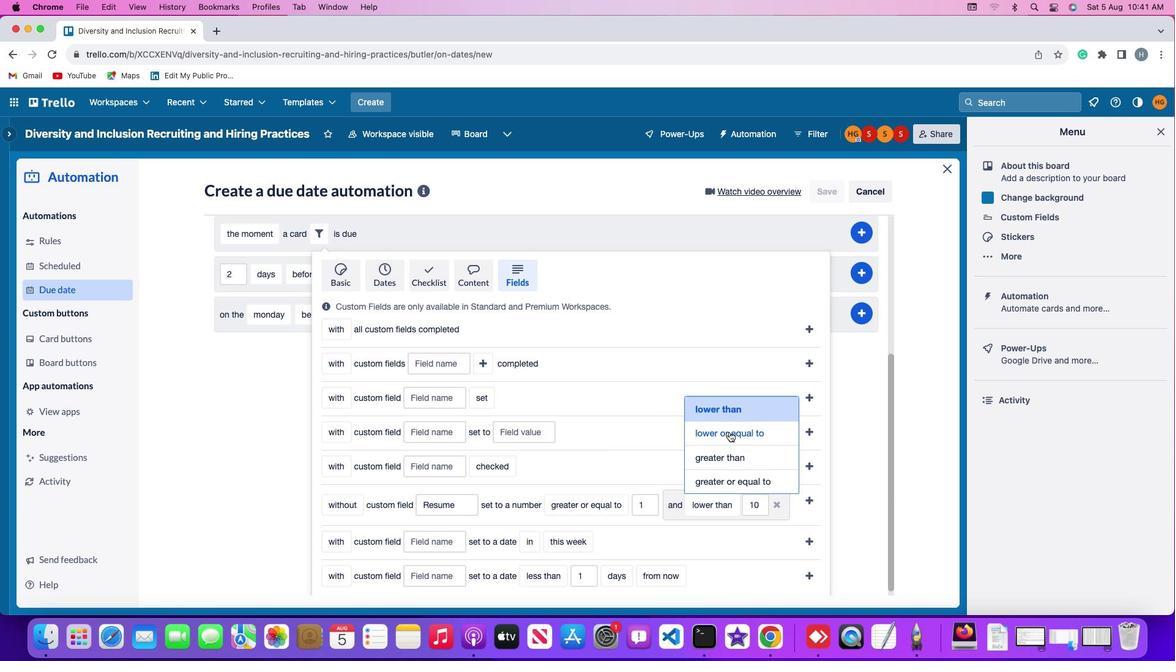 
Action: Mouse pressed left at (729, 431)
Screenshot: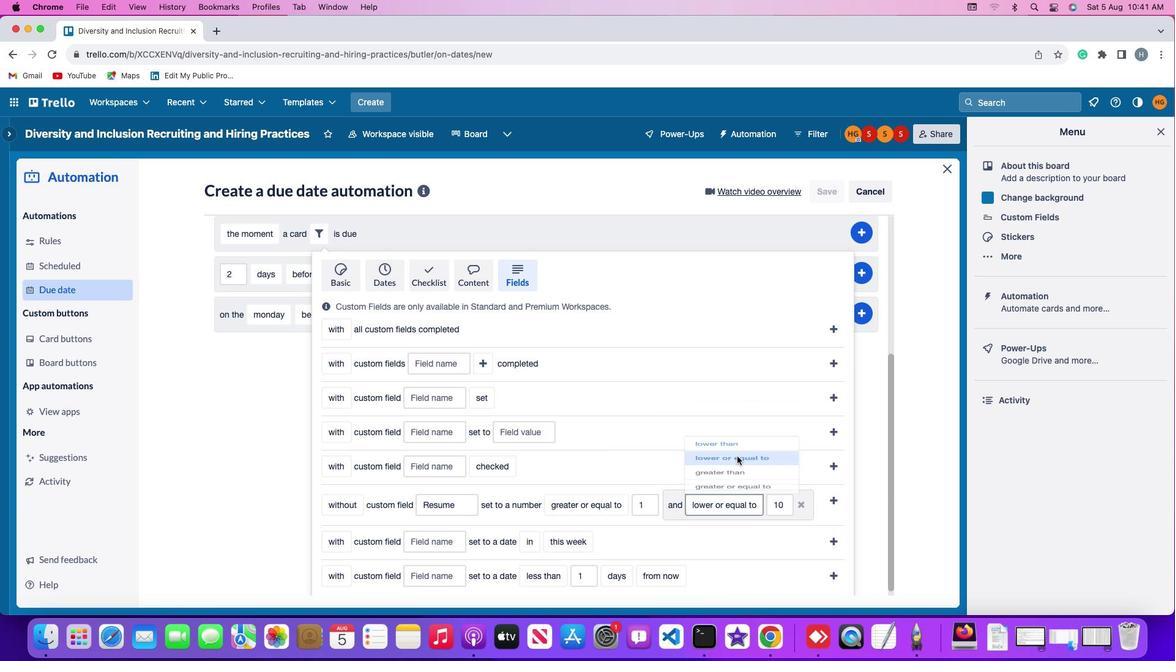 
Action: Mouse moved to (787, 503)
Screenshot: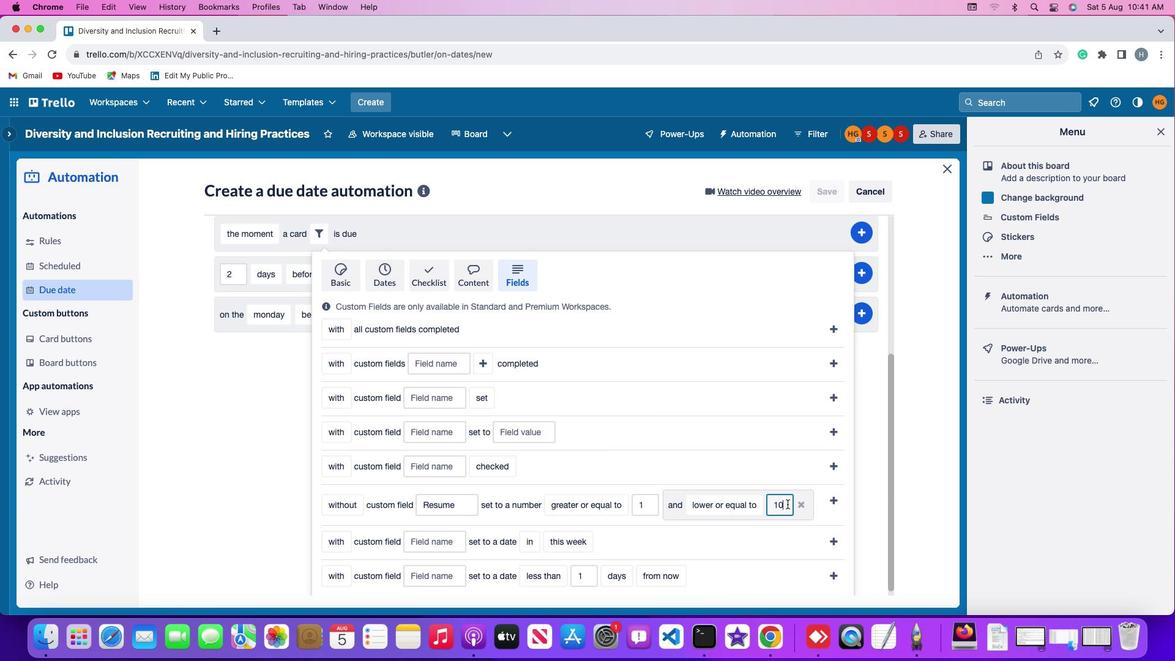 
Action: Mouse pressed left at (787, 503)
Screenshot: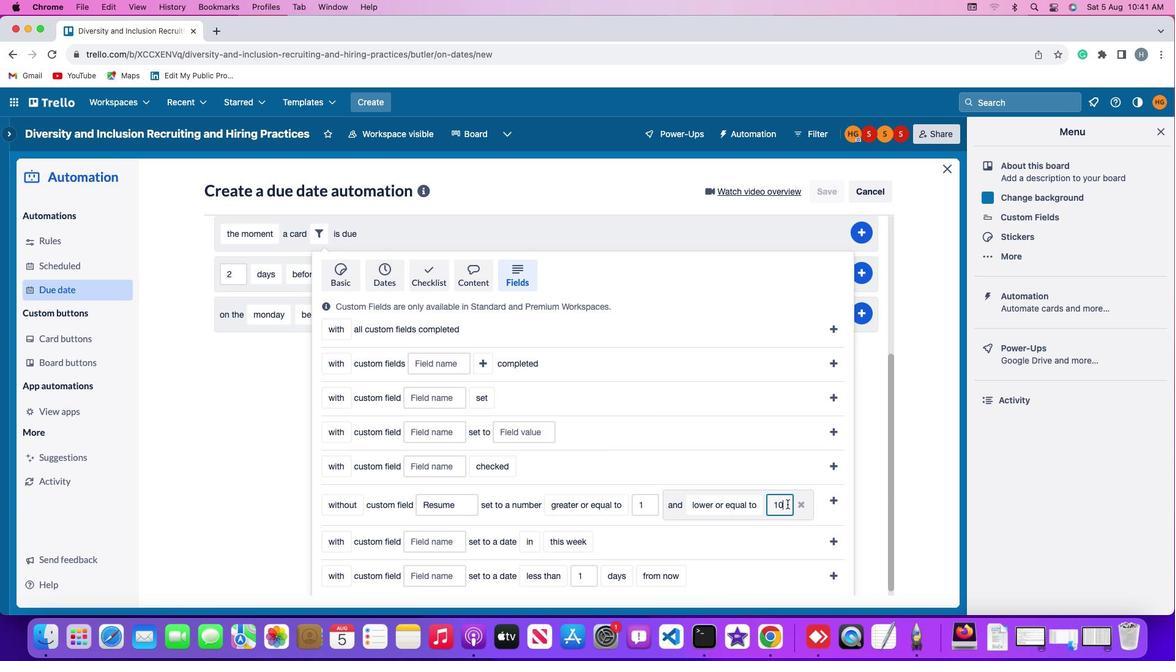 
Action: Key pressed Key.backspaceKey.backspace'1''0'
Screenshot: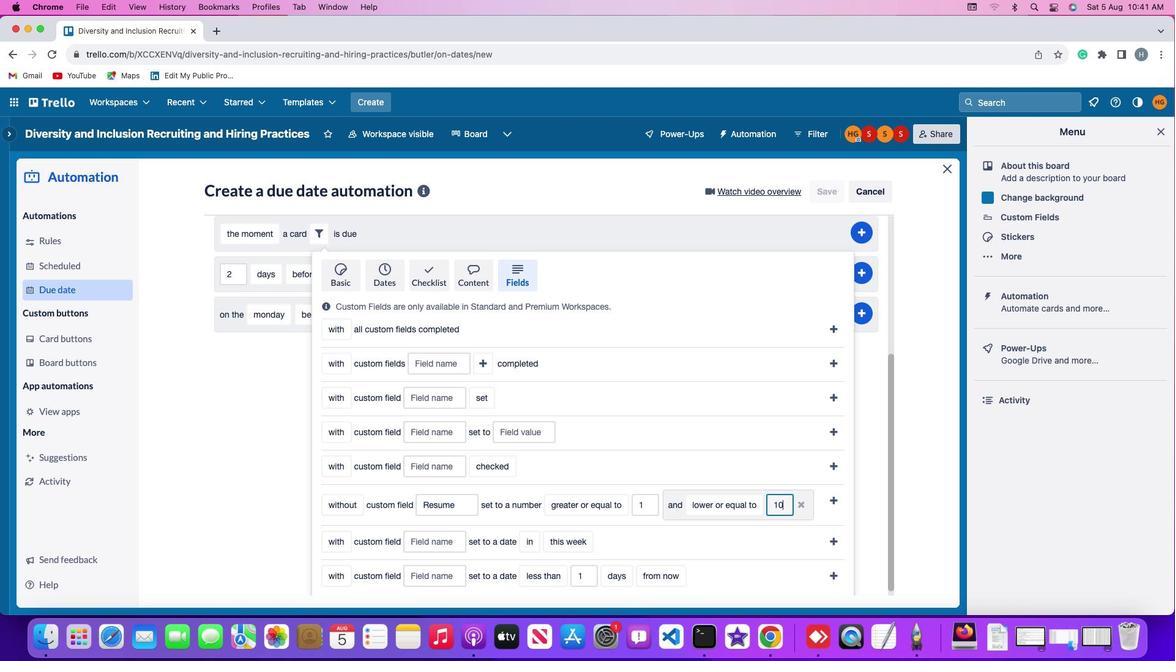 
Action: Mouse moved to (836, 499)
Screenshot: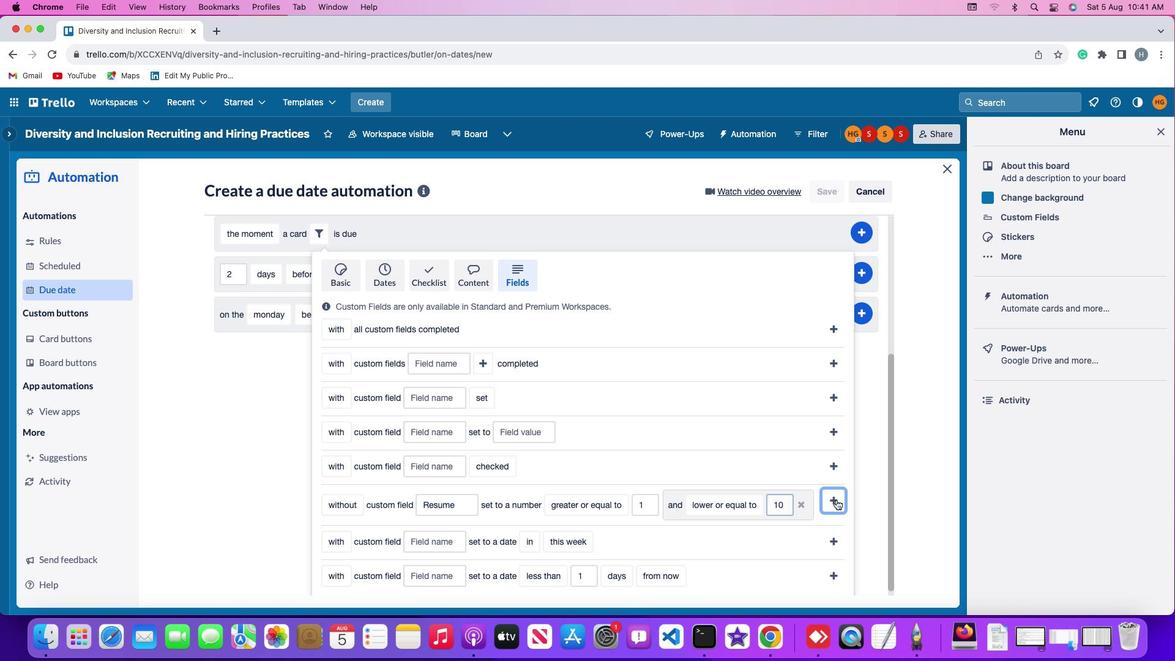 
Action: Mouse pressed left at (836, 499)
Screenshot: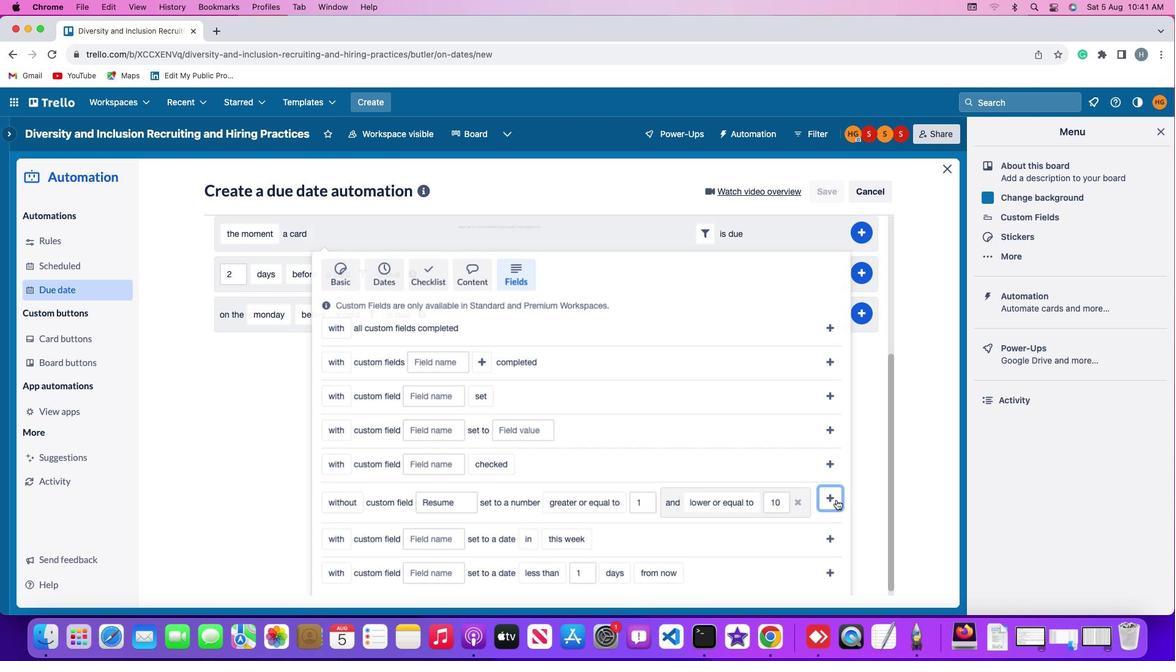 
Action: Mouse moved to (871, 451)
Screenshot: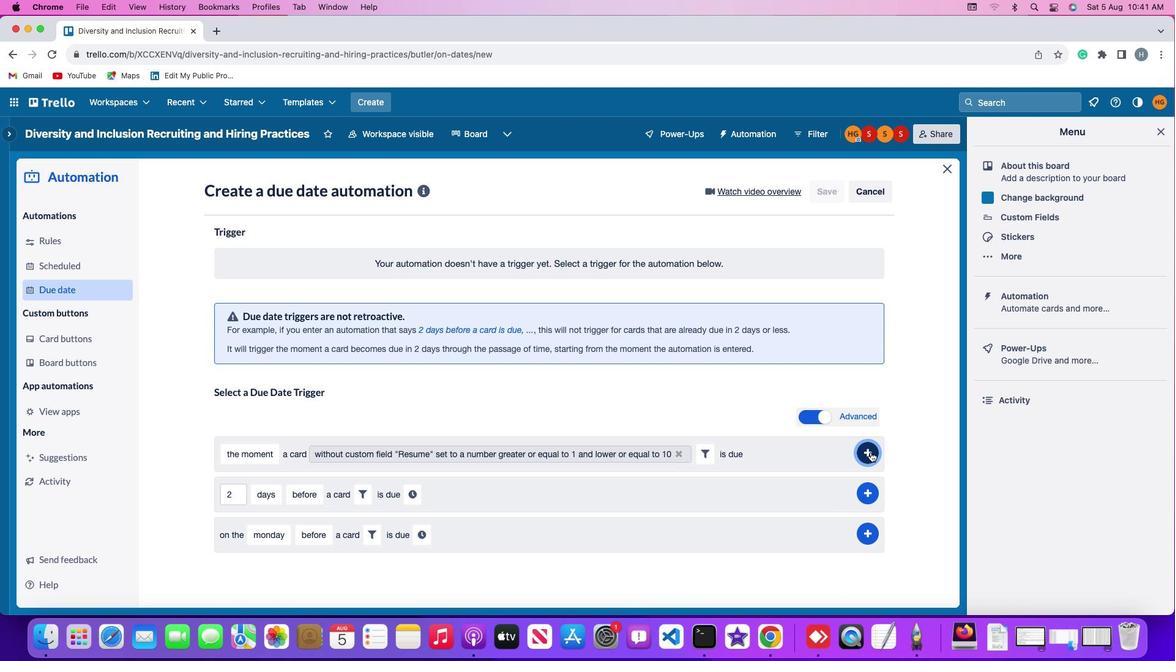 
Action: Mouse pressed left at (871, 451)
Screenshot: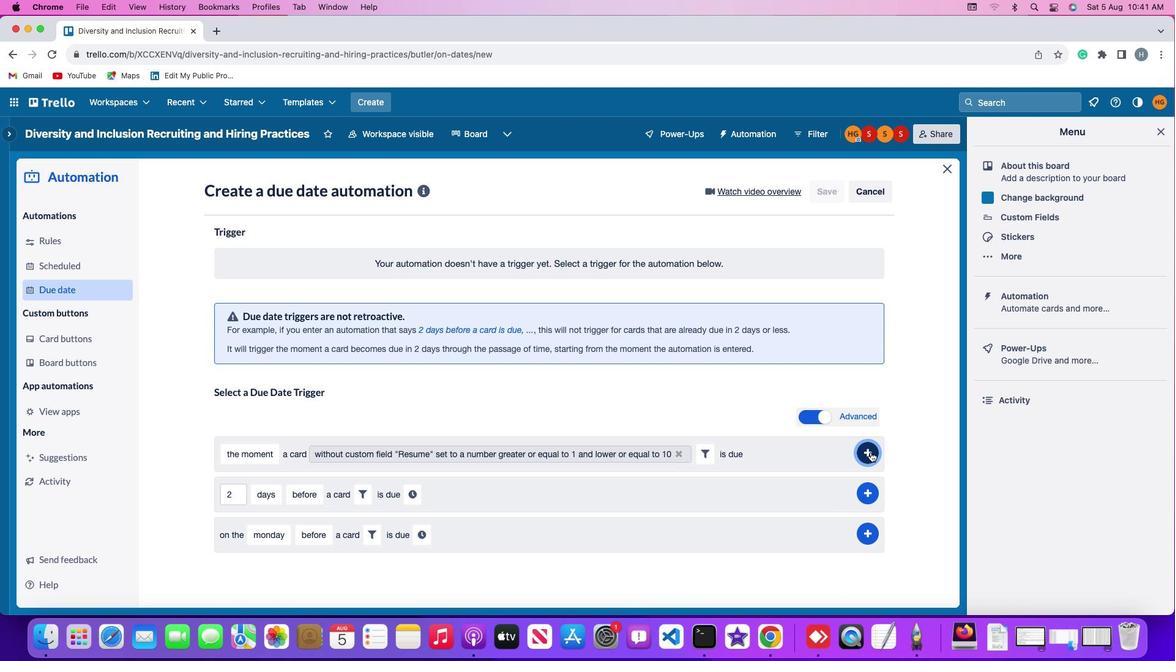
Action: Mouse moved to (918, 327)
Screenshot: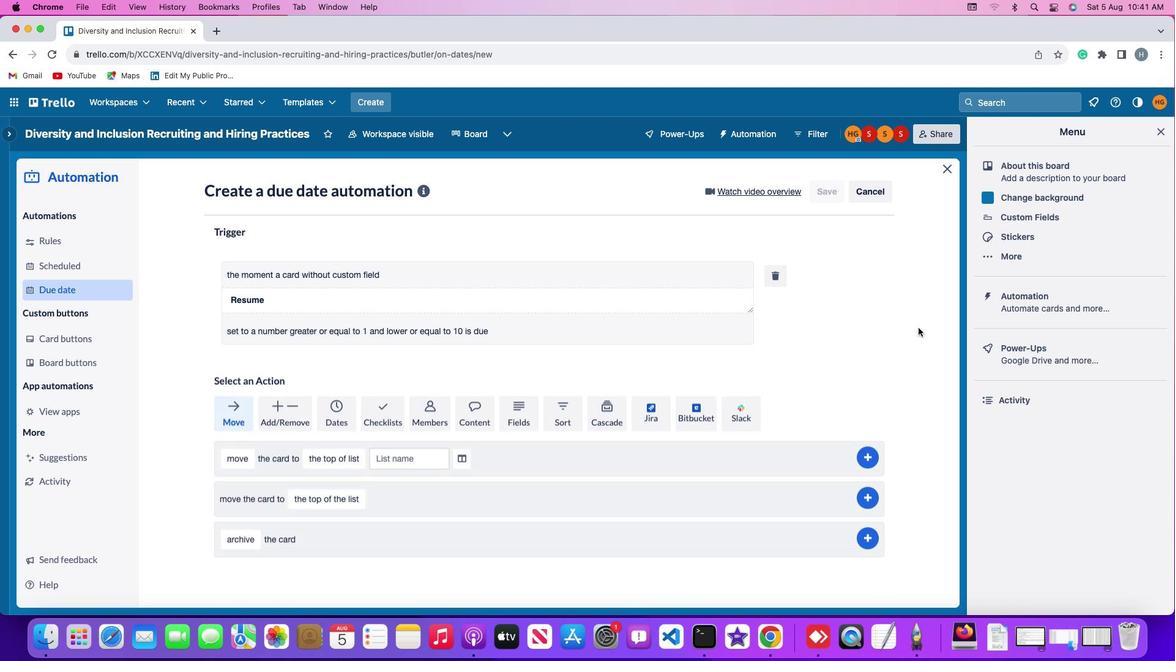 
